 Task: Search one way flight ticket for 1 adult, 5 children, 2 infants in seat and 1 infant on lap in first from Owensboro: Owensborodaviess County Regional Airport to Springfield: Abraham Lincoln Capital Airport on 5-2-2023. Choice of flights is JetBlue. Number of bags: 2 carry on bags and 6 checked bags. Price is upto 72000. Outbound departure time preference is 10:30.
Action: Mouse moved to (321, 285)
Screenshot: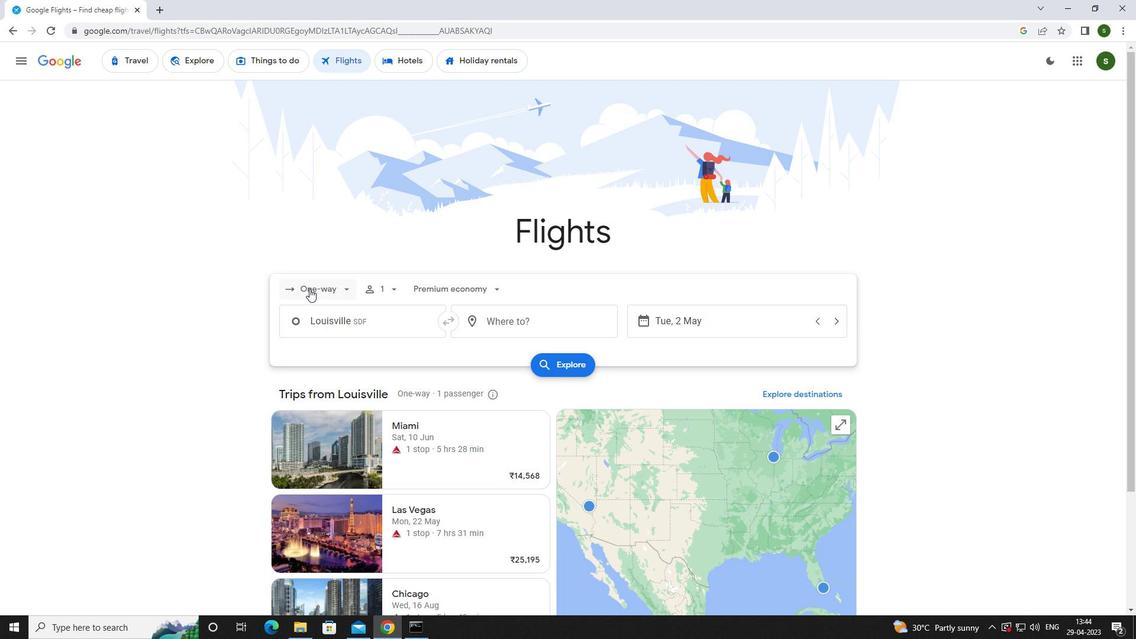 
Action: Mouse pressed left at (321, 285)
Screenshot: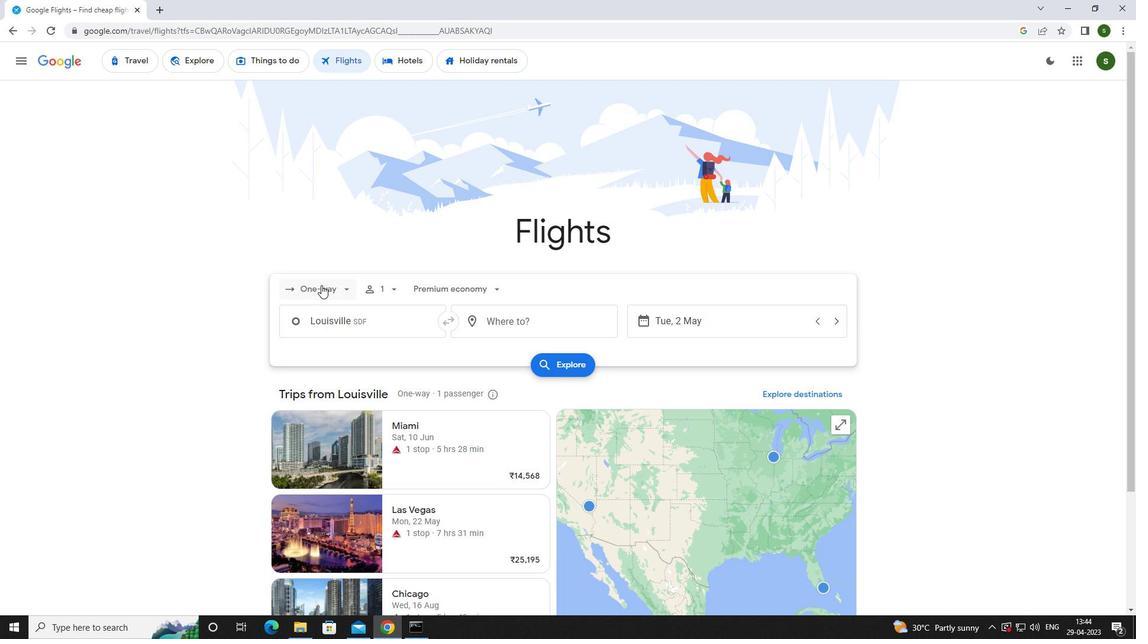 
Action: Mouse moved to (352, 341)
Screenshot: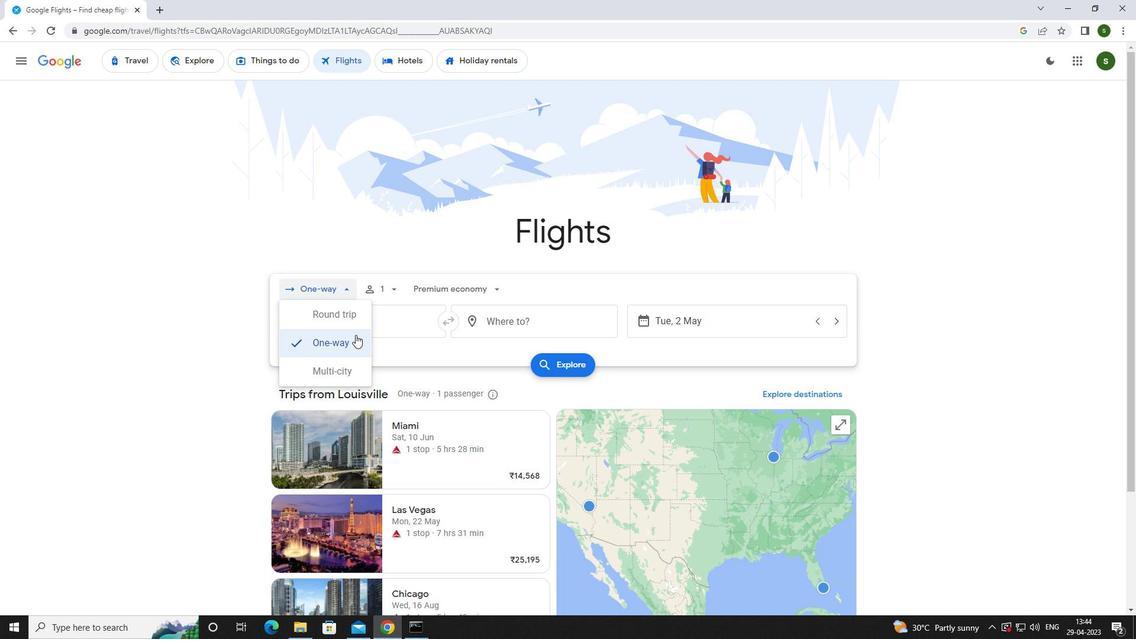 
Action: Mouse pressed left at (352, 341)
Screenshot: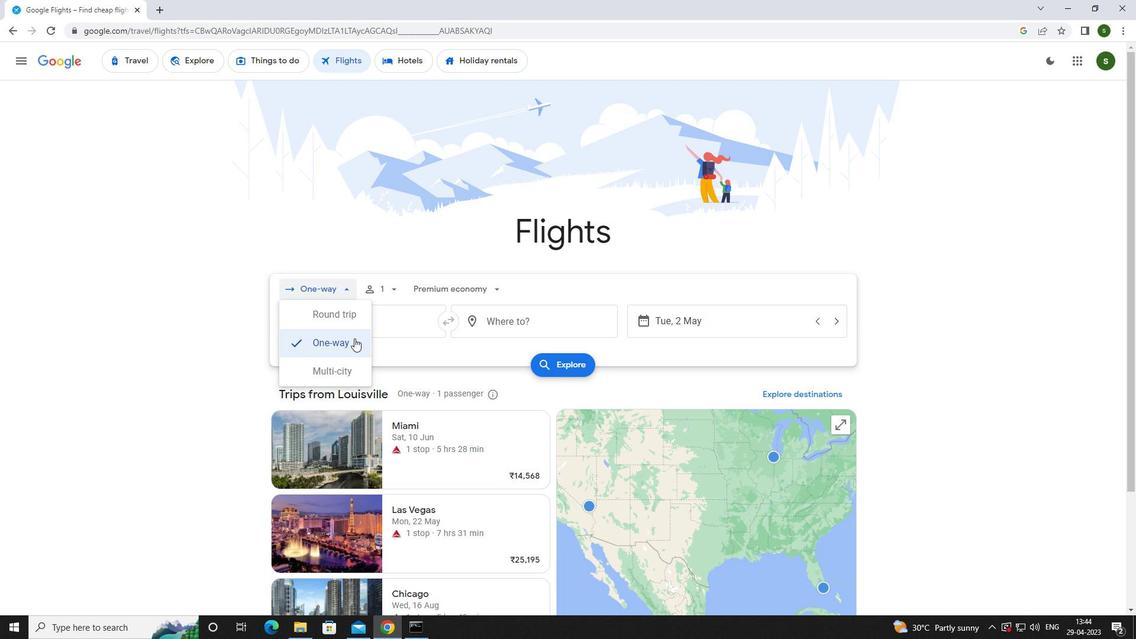 
Action: Mouse moved to (389, 289)
Screenshot: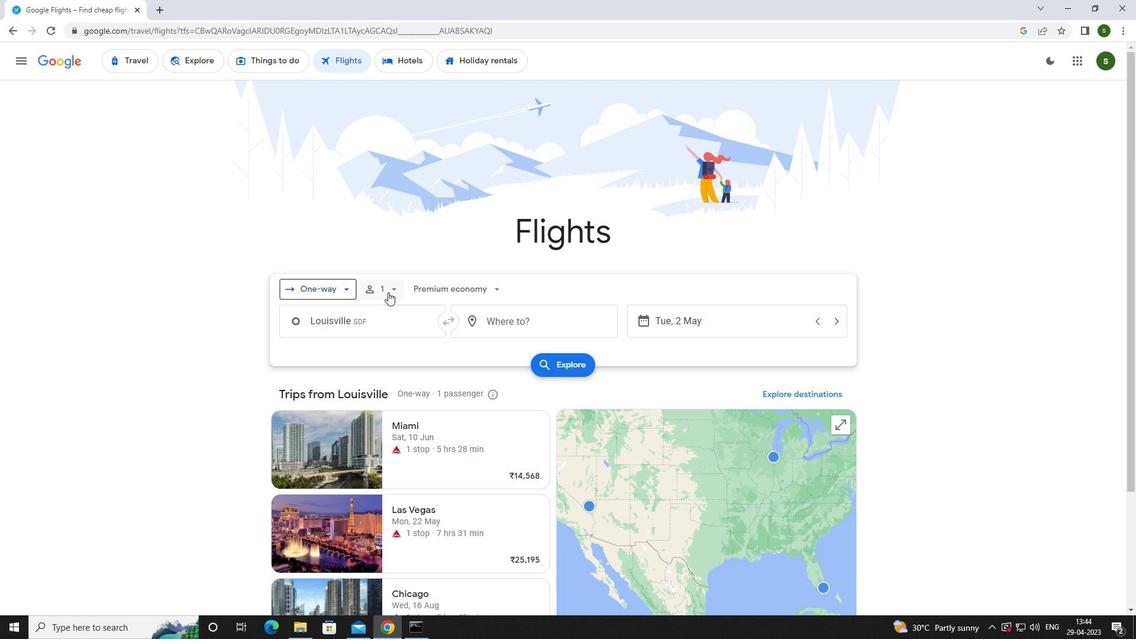 
Action: Mouse pressed left at (389, 289)
Screenshot: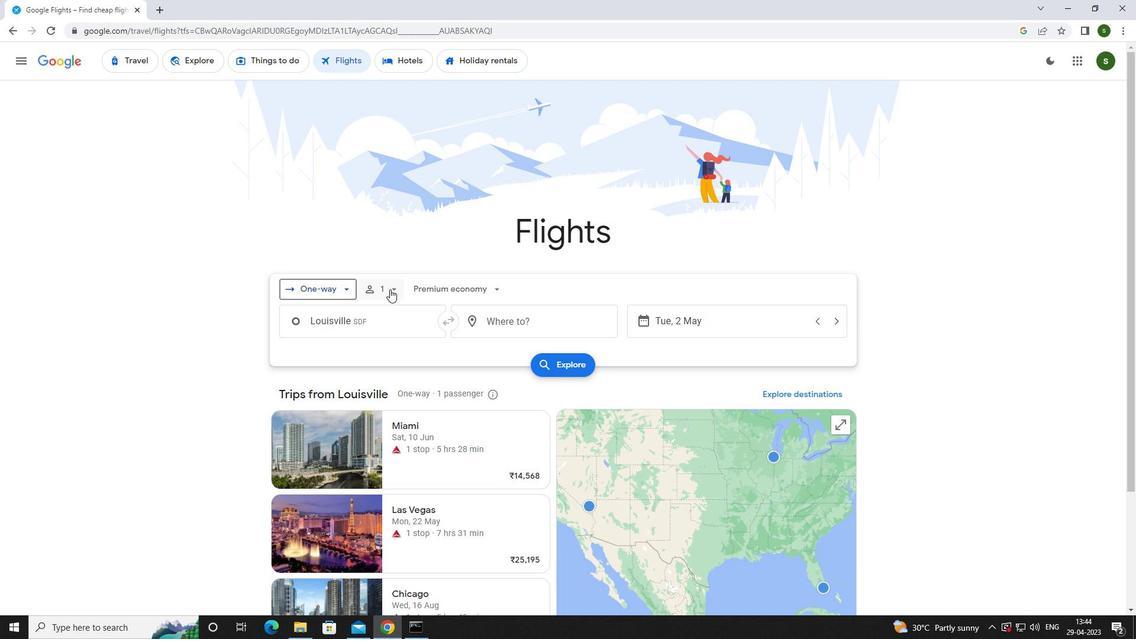 
Action: Mouse moved to (485, 349)
Screenshot: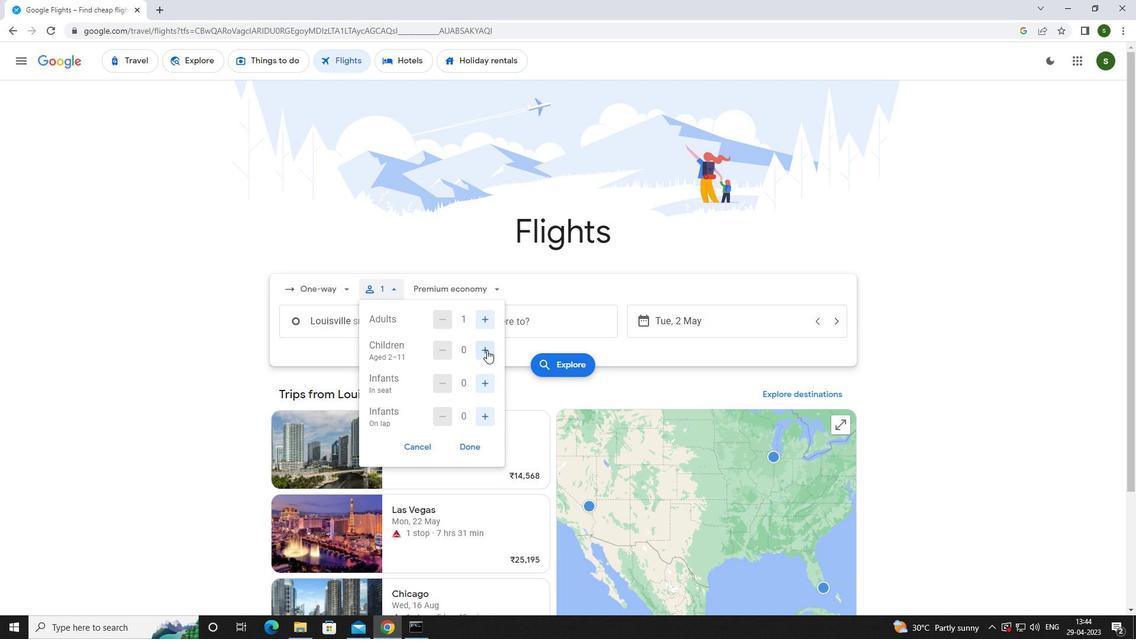 
Action: Mouse pressed left at (485, 349)
Screenshot: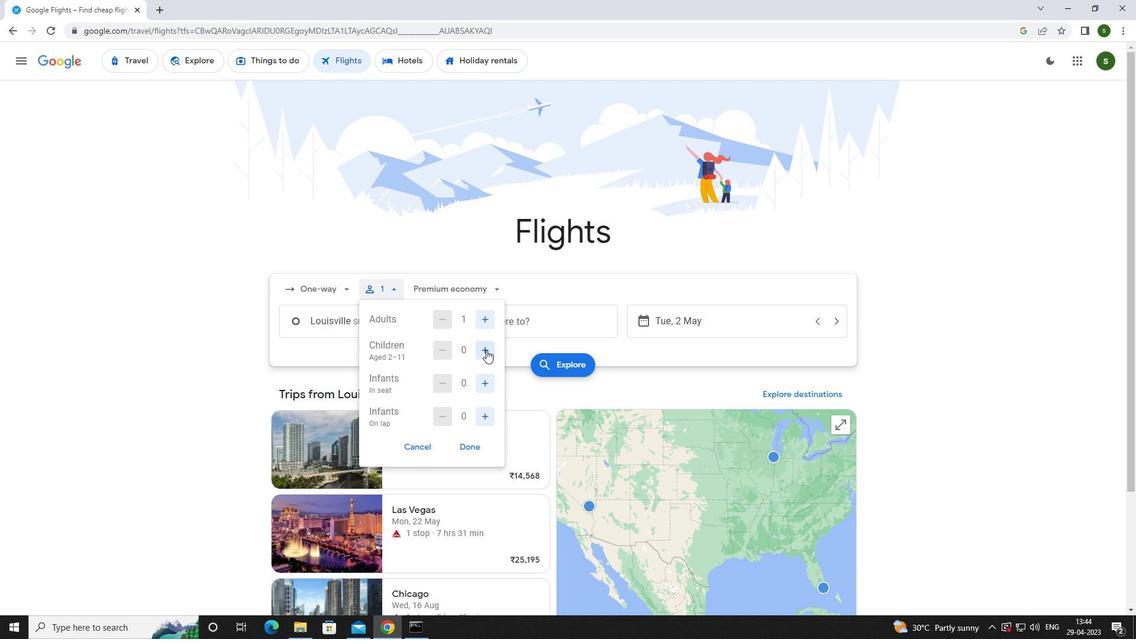 
Action: Mouse pressed left at (485, 349)
Screenshot: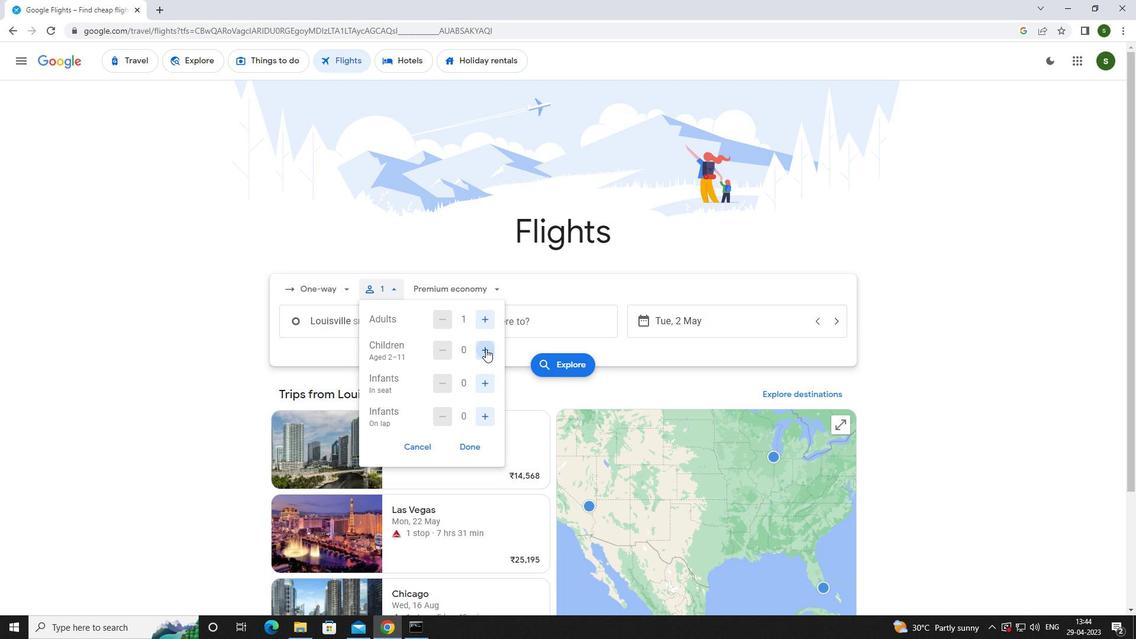 
Action: Mouse pressed left at (485, 349)
Screenshot: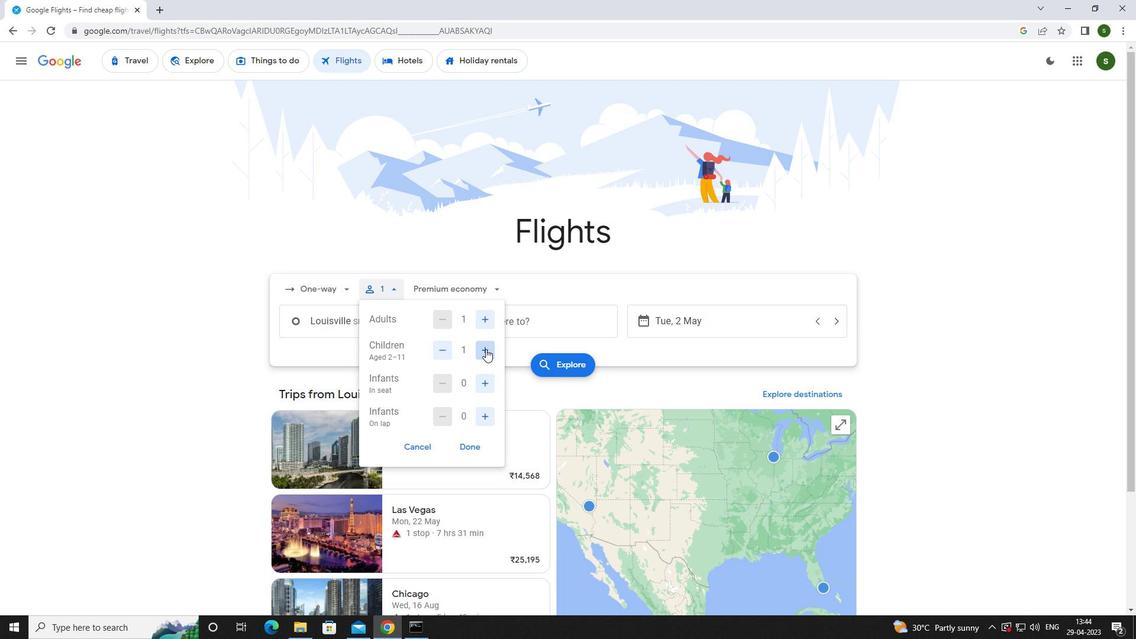 
Action: Mouse pressed left at (485, 349)
Screenshot: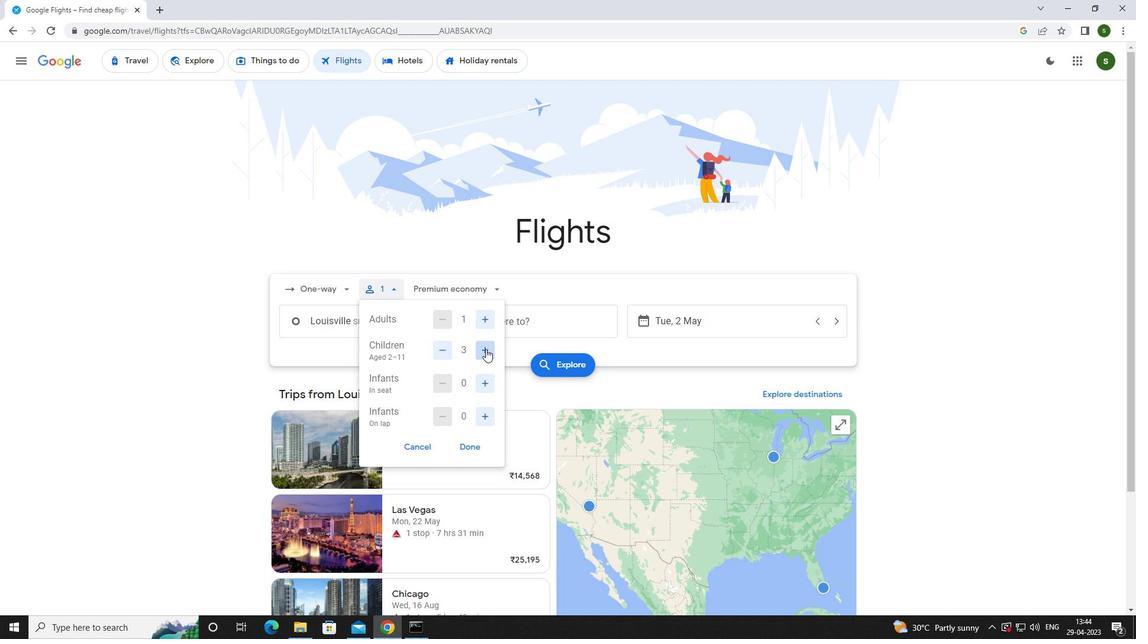 
Action: Mouse pressed left at (485, 349)
Screenshot: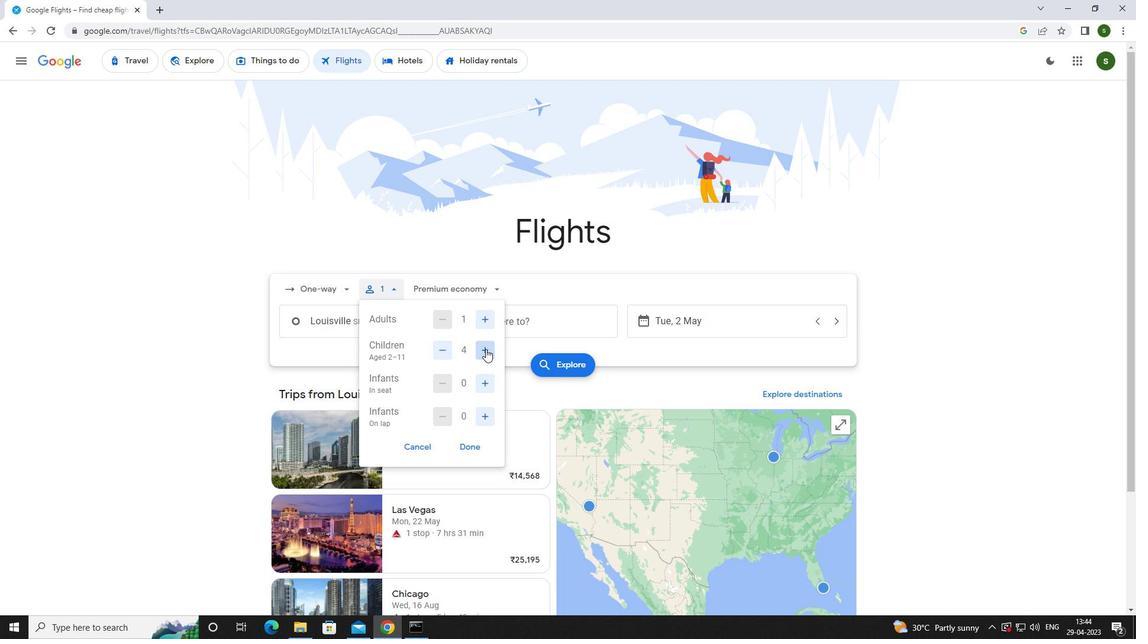 
Action: Mouse moved to (485, 378)
Screenshot: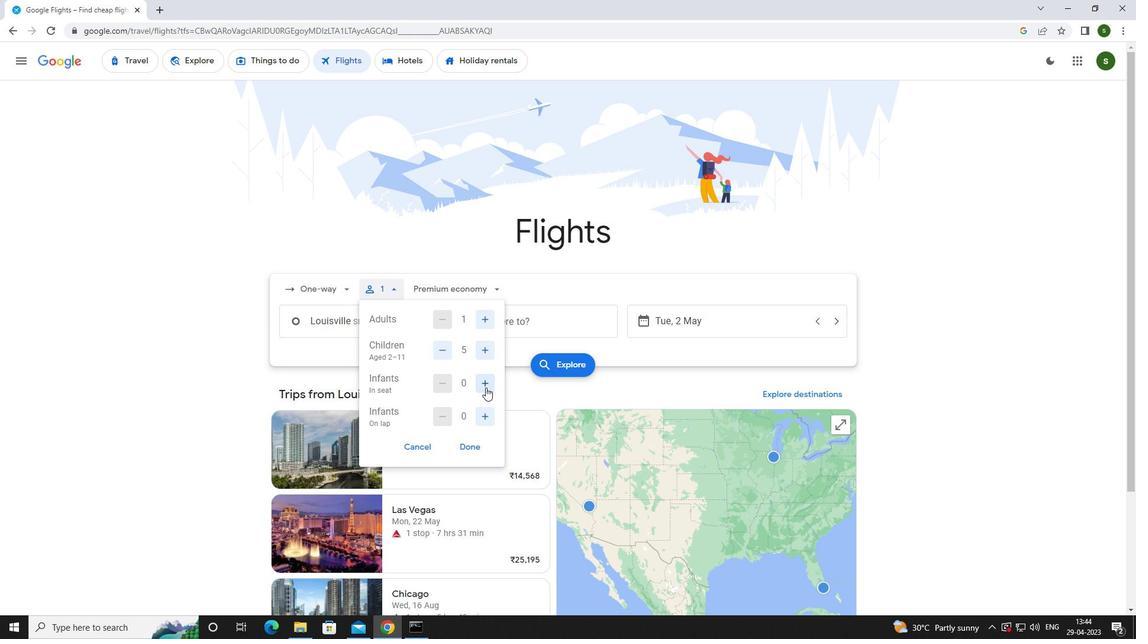 
Action: Mouse pressed left at (485, 378)
Screenshot: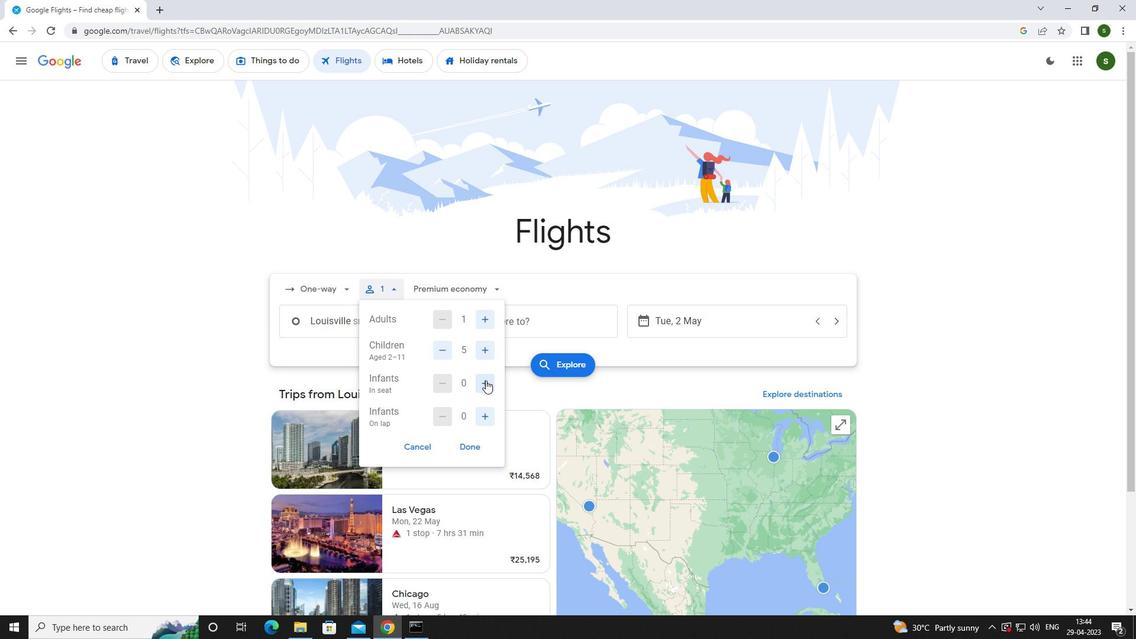 
Action: Mouse pressed left at (485, 378)
Screenshot: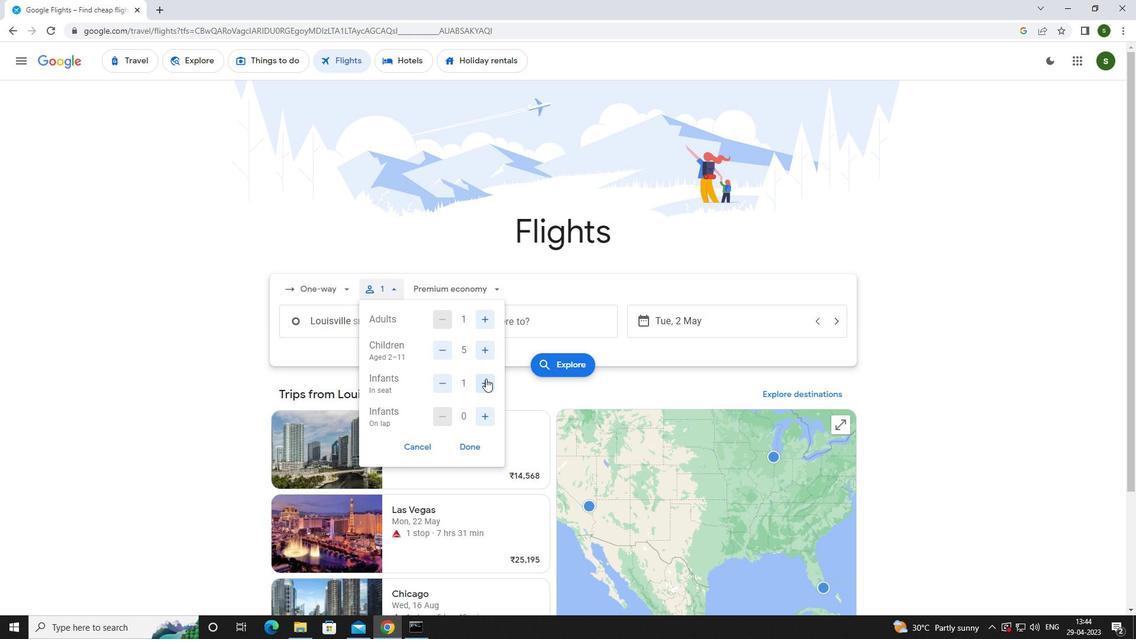 
Action: Mouse moved to (486, 411)
Screenshot: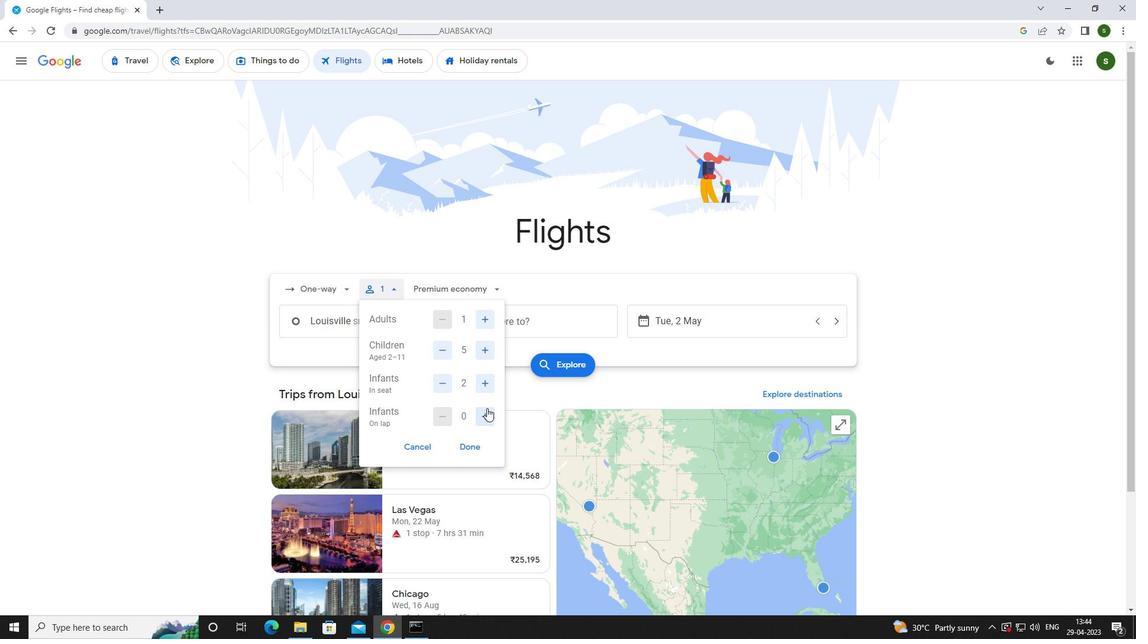 
Action: Mouse pressed left at (486, 411)
Screenshot: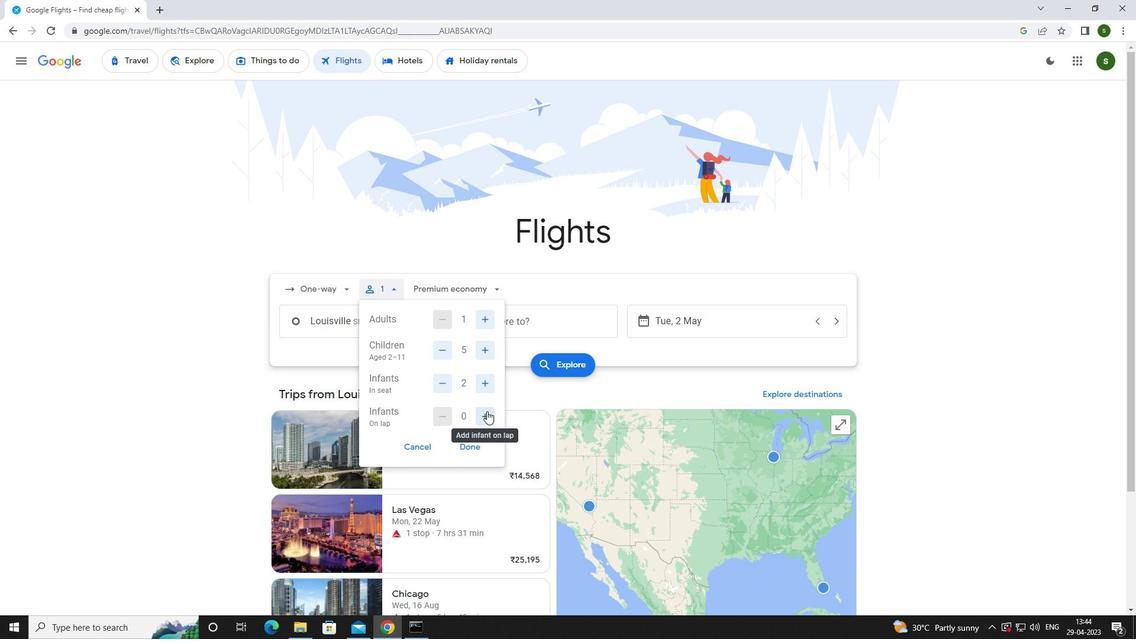 
Action: Mouse moved to (441, 388)
Screenshot: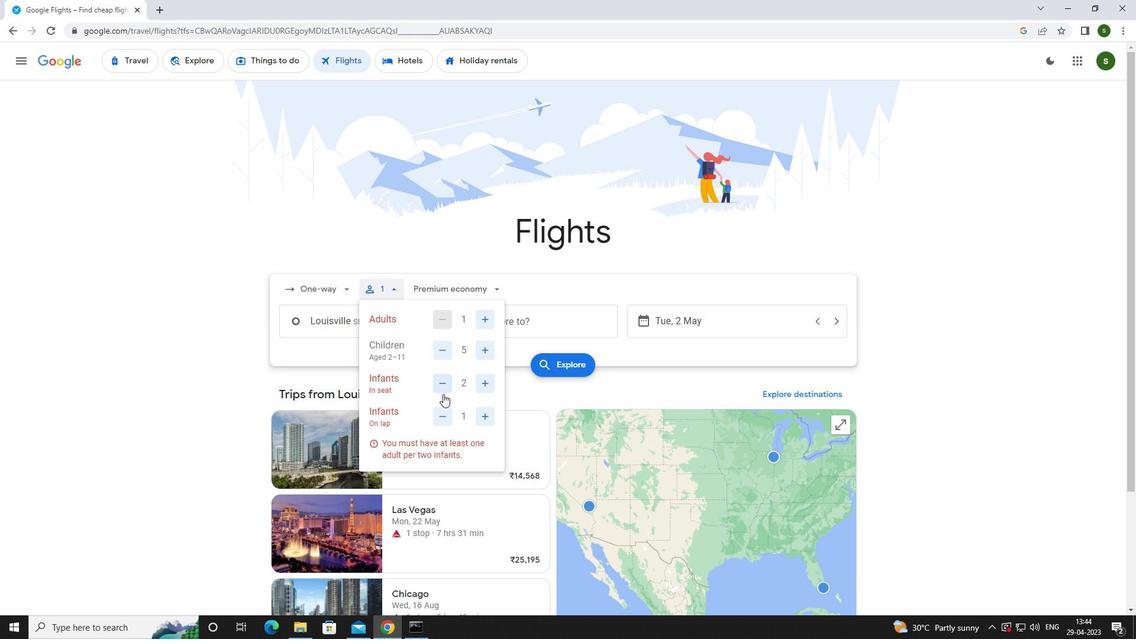 
Action: Mouse pressed left at (441, 388)
Screenshot: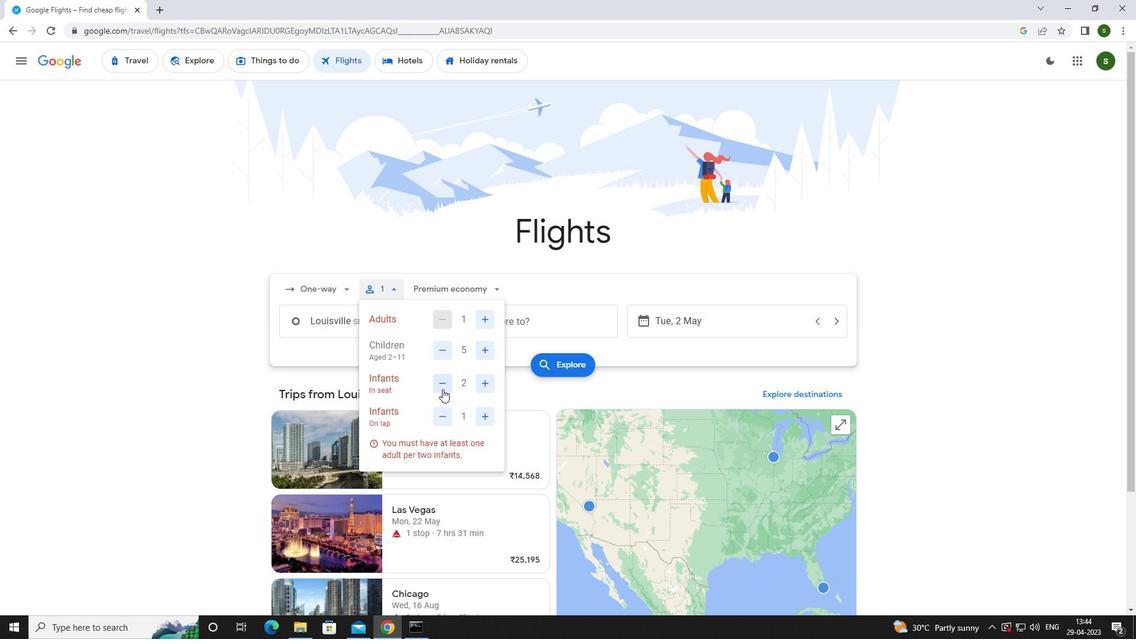 
Action: Mouse moved to (475, 285)
Screenshot: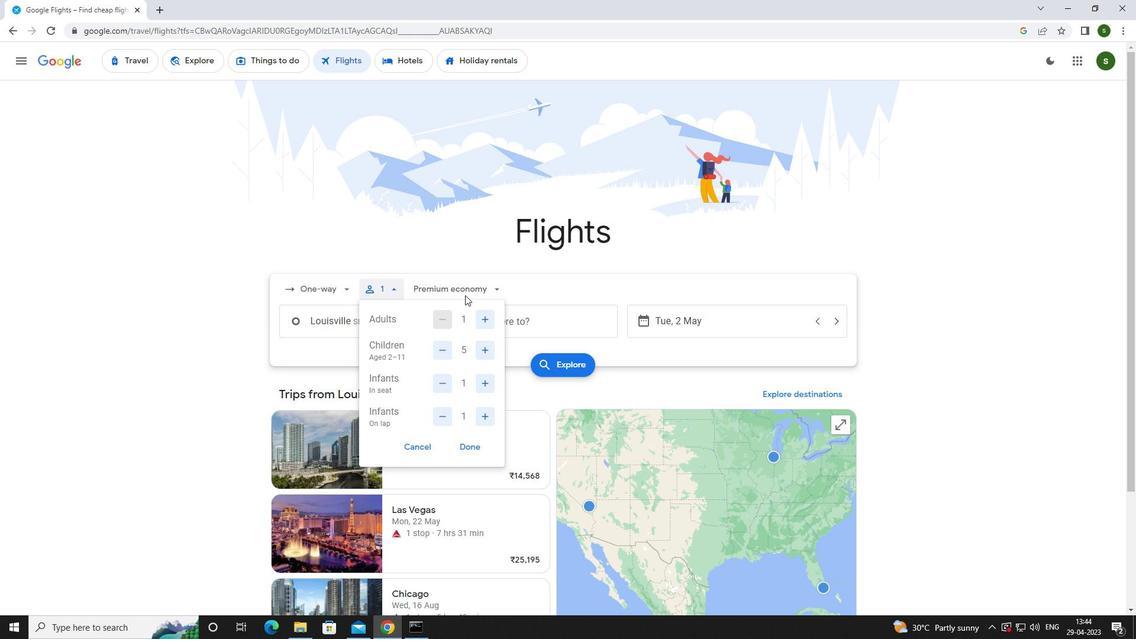 
Action: Mouse pressed left at (475, 285)
Screenshot: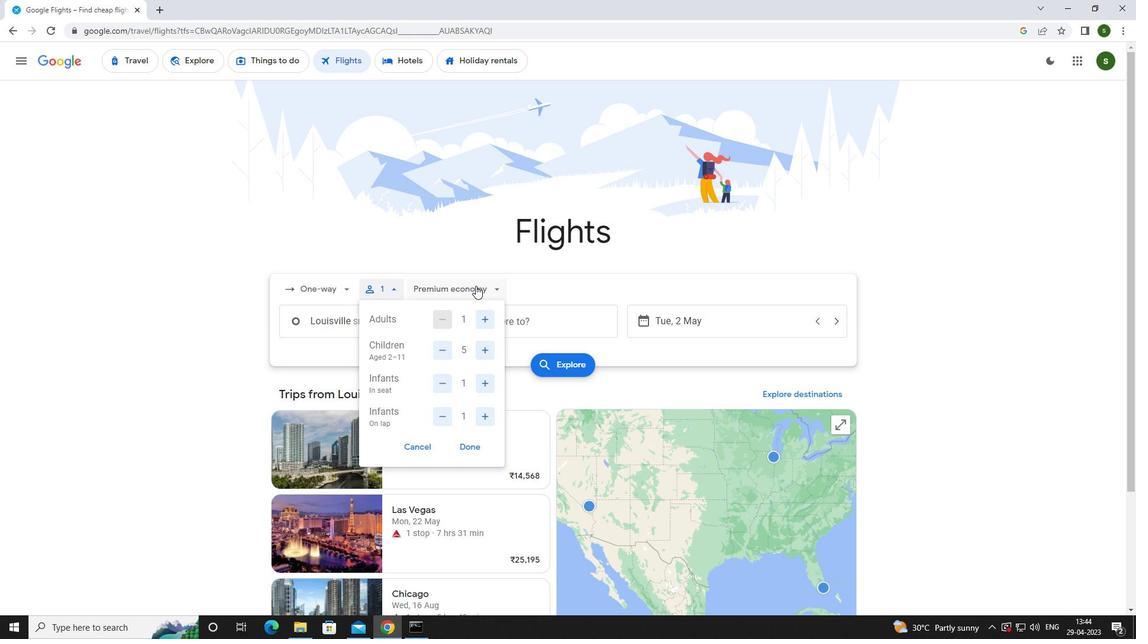 
Action: Mouse moved to (455, 395)
Screenshot: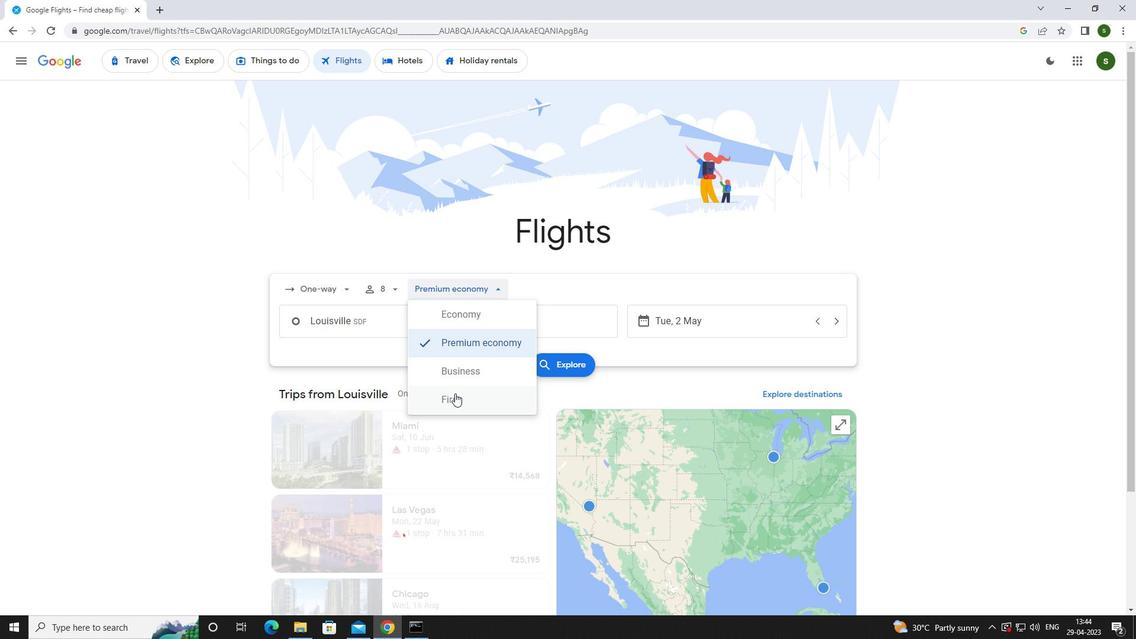 
Action: Mouse pressed left at (455, 395)
Screenshot: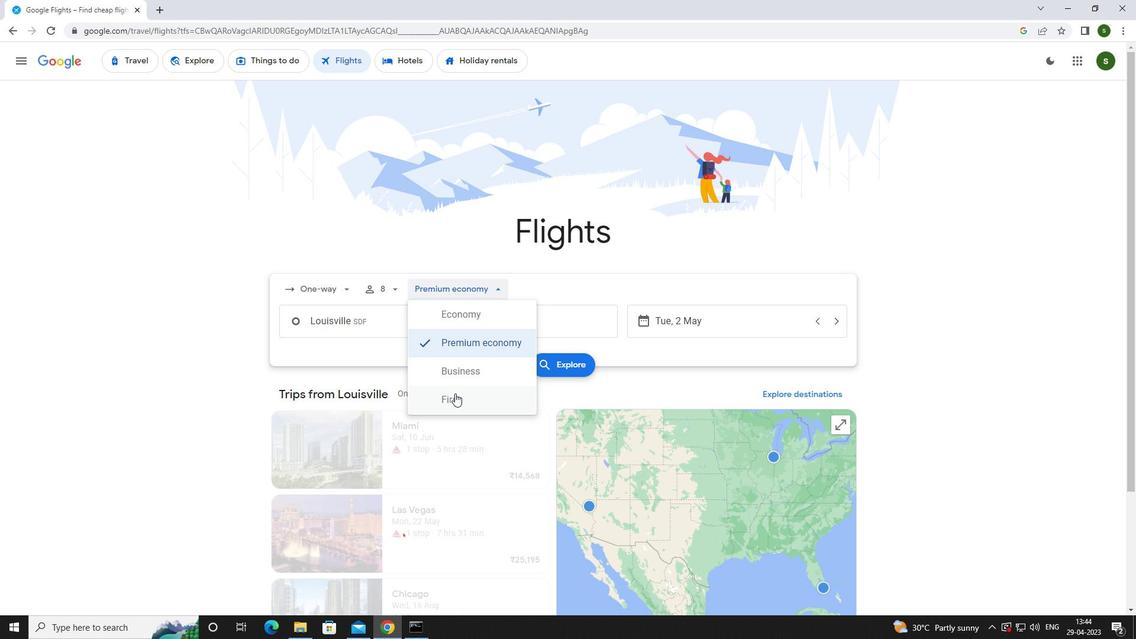 
Action: Mouse moved to (399, 320)
Screenshot: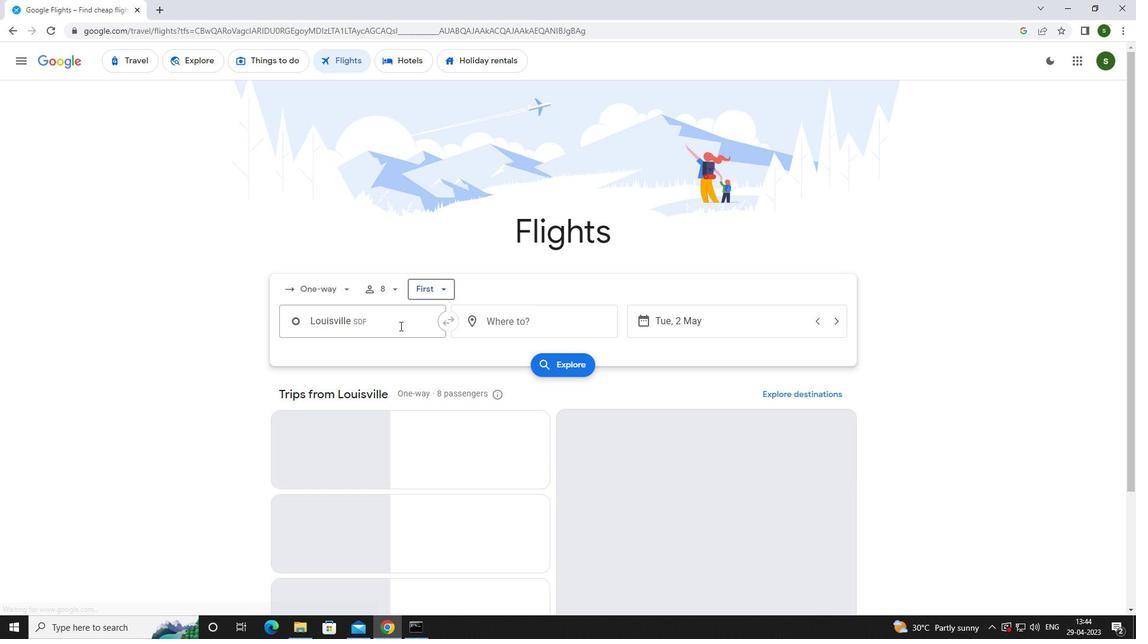 
Action: Mouse pressed left at (399, 320)
Screenshot: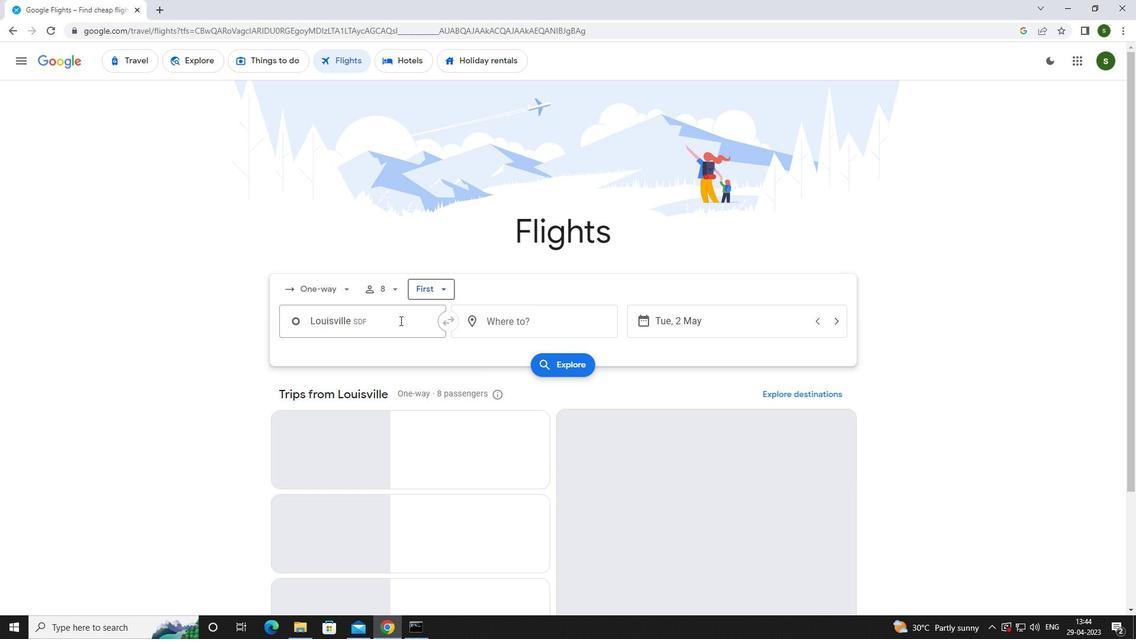 
Action: Key pressed o<Key.caps_lock>wensborodavie
Screenshot: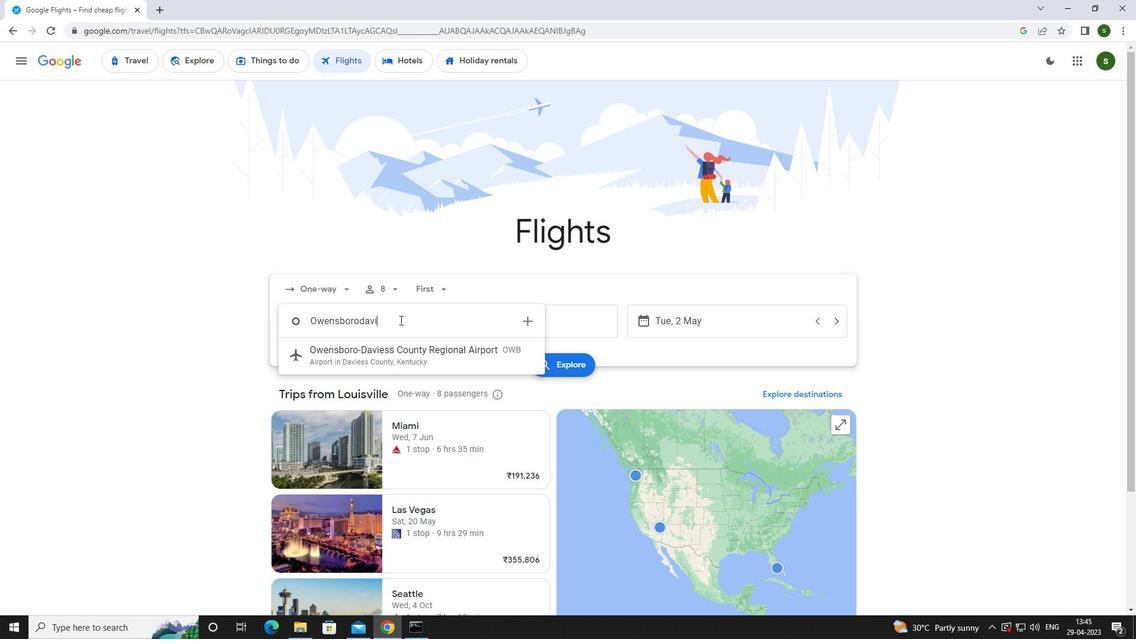 
Action: Mouse moved to (387, 355)
Screenshot: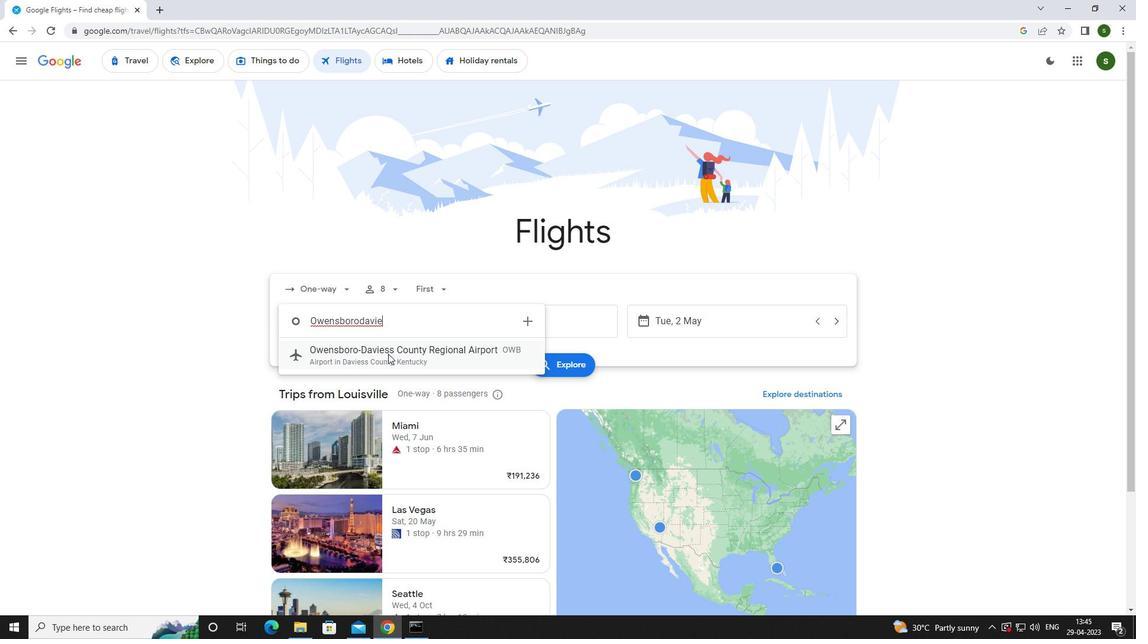 
Action: Mouse pressed left at (387, 355)
Screenshot: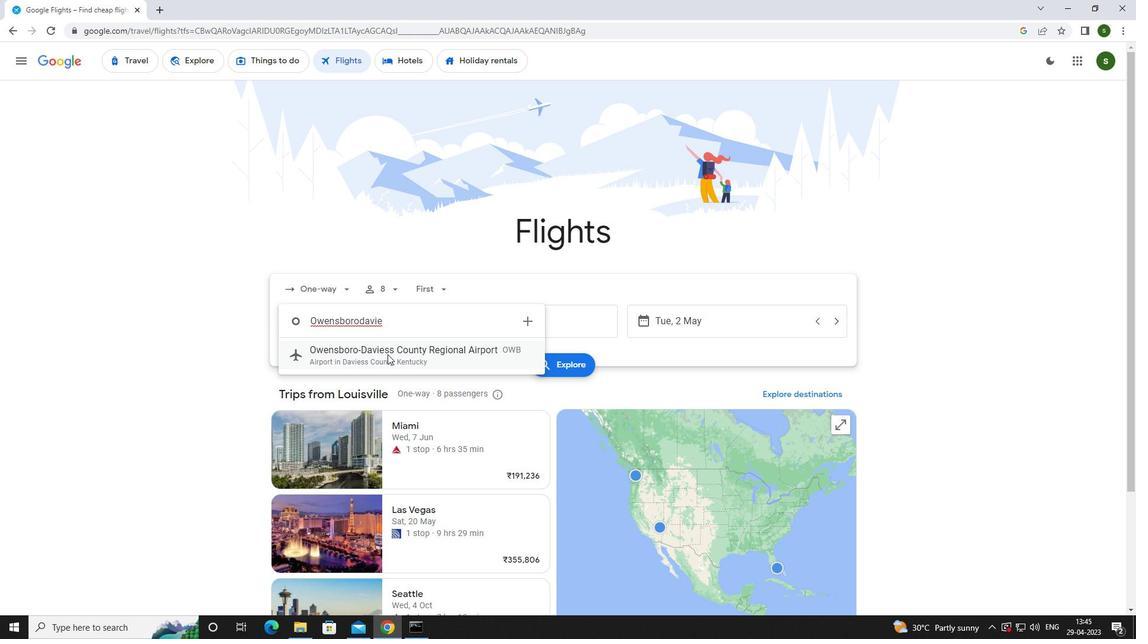 
Action: Mouse moved to (539, 327)
Screenshot: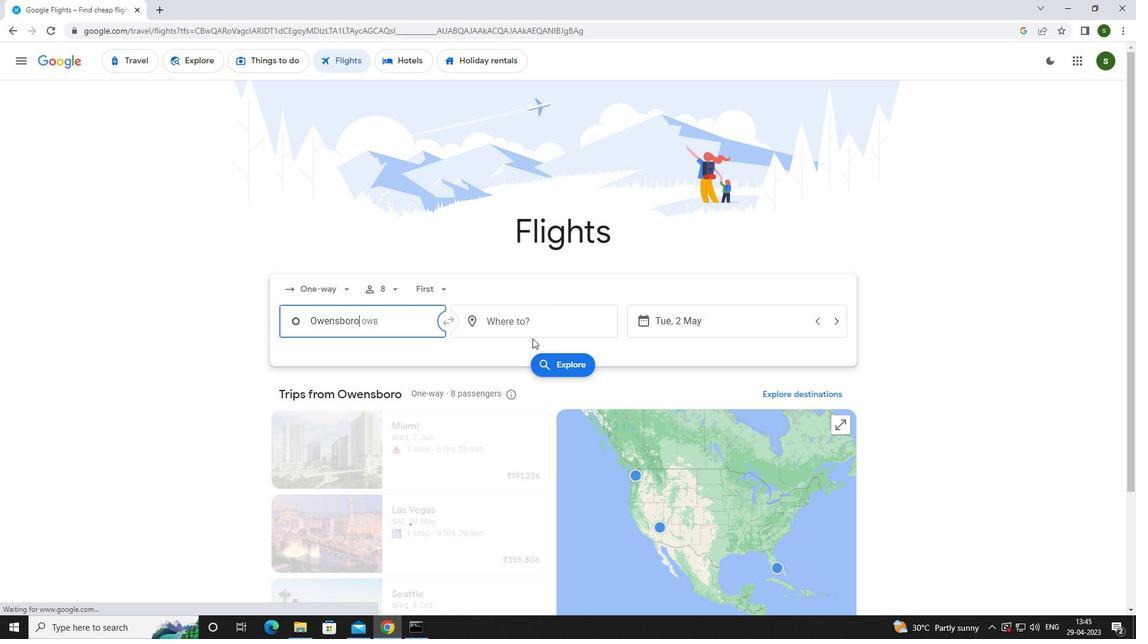 
Action: Mouse pressed left at (539, 327)
Screenshot: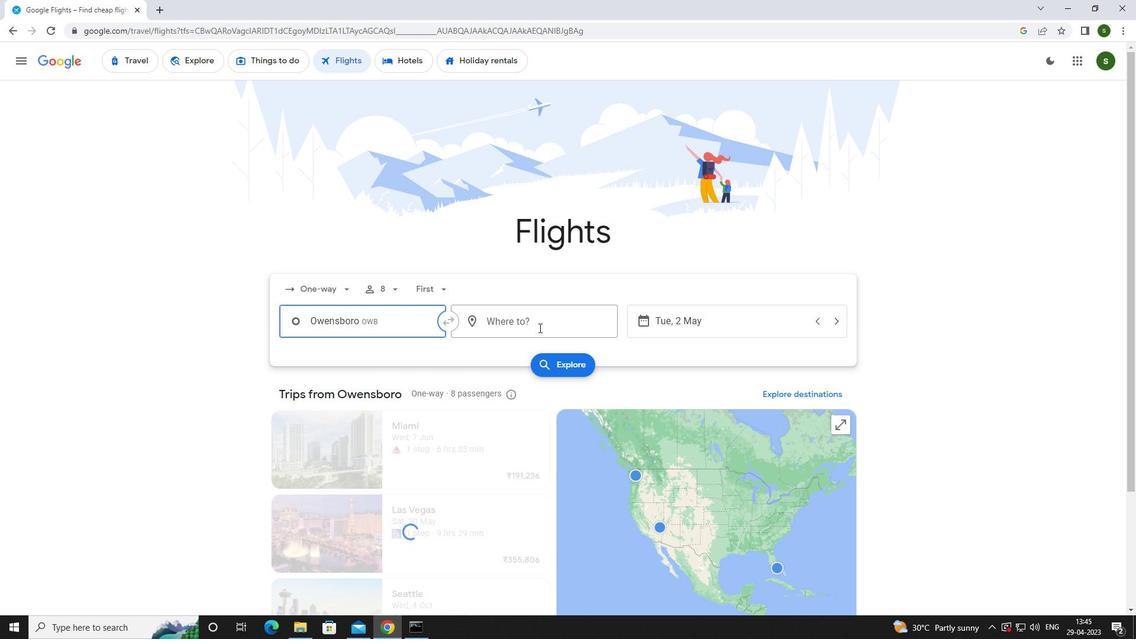 
Action: Key pressed <Key.caps_lock>s<Key.caps_lock>pringfield
Screenshot: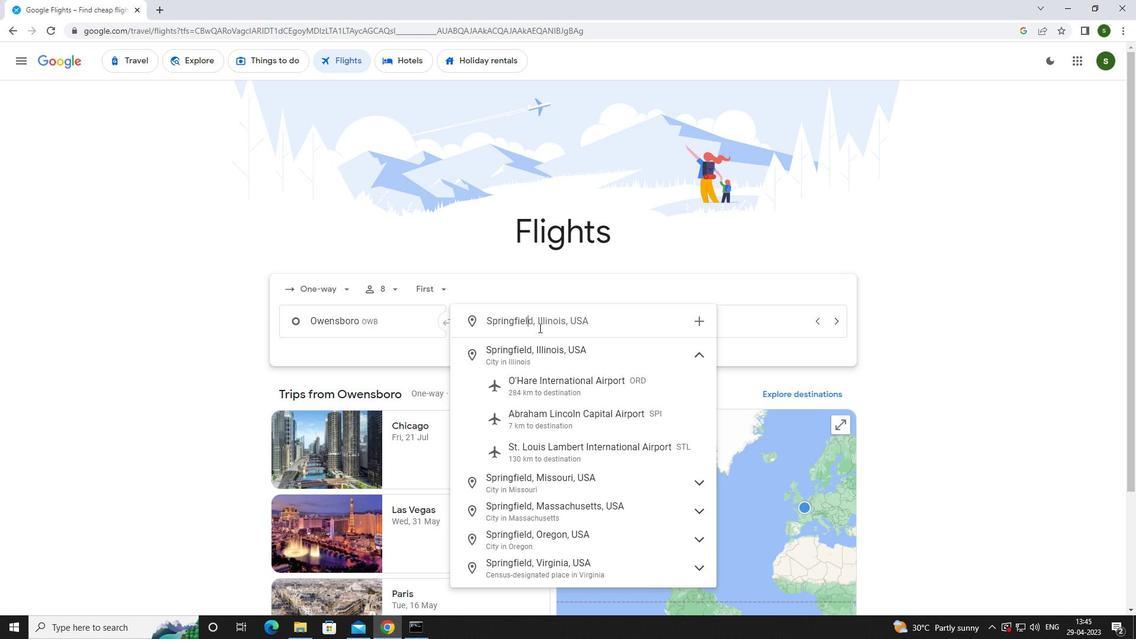 
Action: Mouse moved to (565, 414)
Screenshot: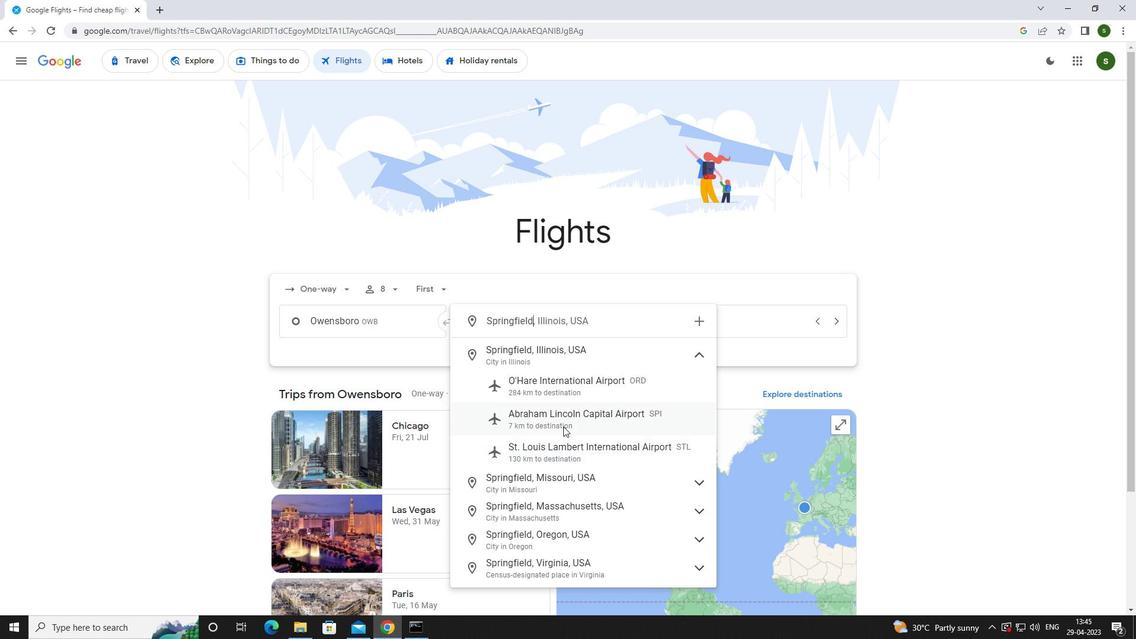 
Action: Mouse pressed left at (565, 414)
Screenshot: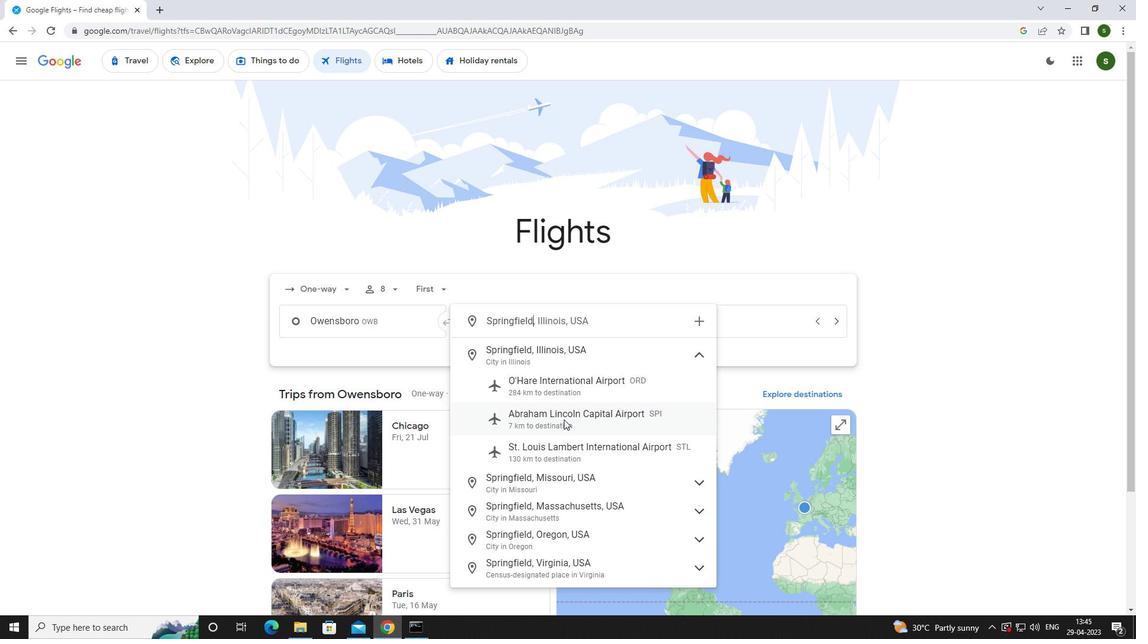 
Action: Mouse moved to (718, 324)
Screenshot: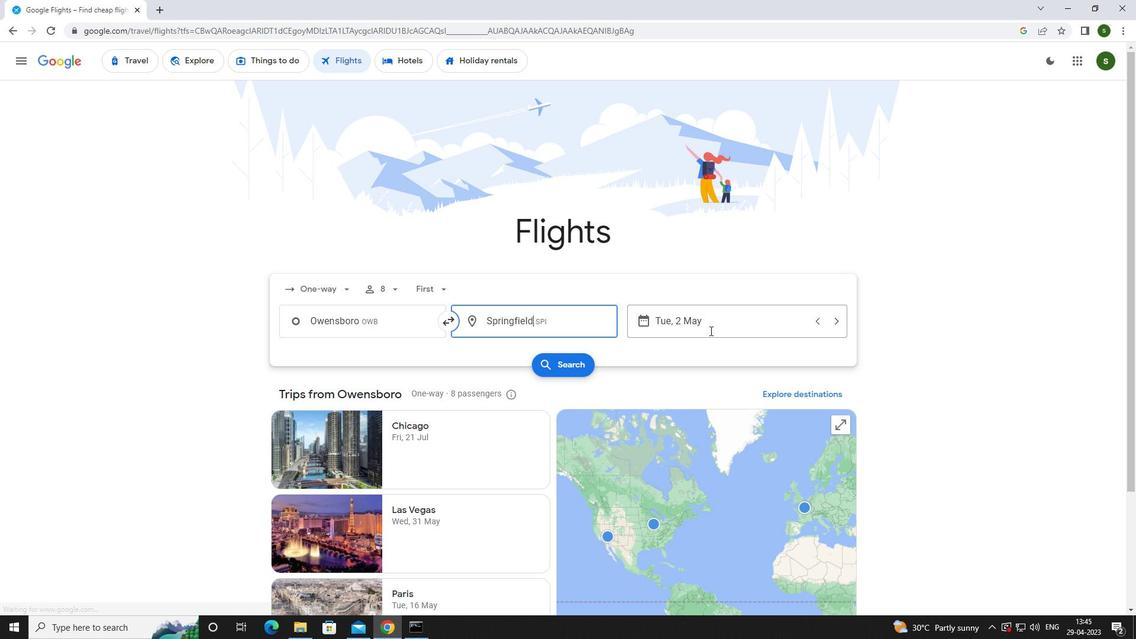 
Action: Mouse pressed left at (718, 324)
Screenshot: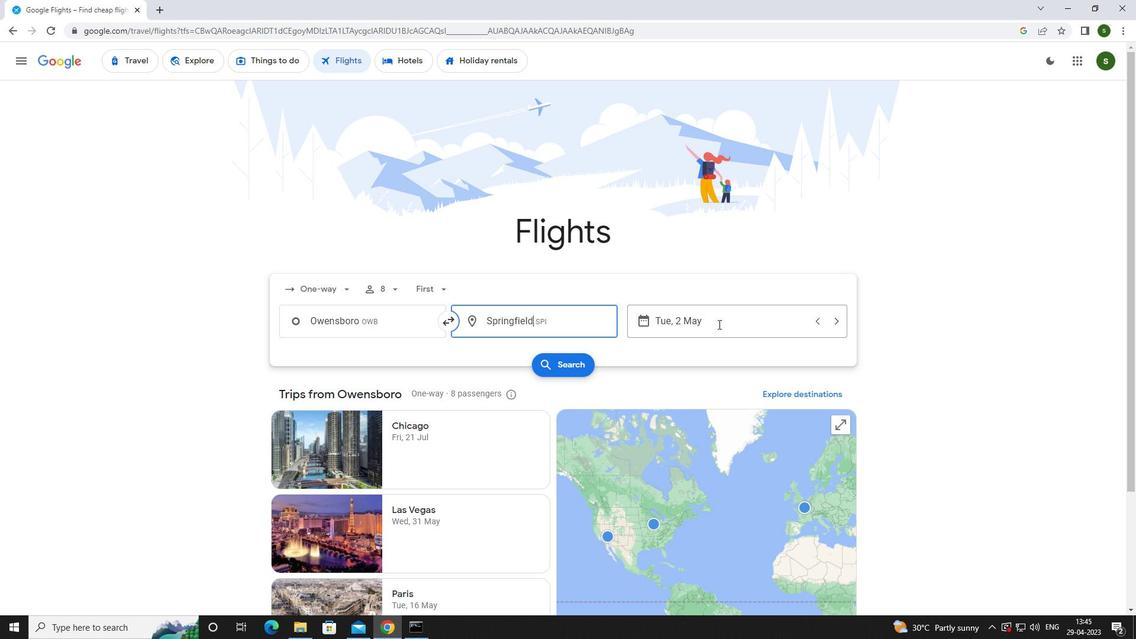 
Action: Mouse moved to (705, 398)
Screenshot: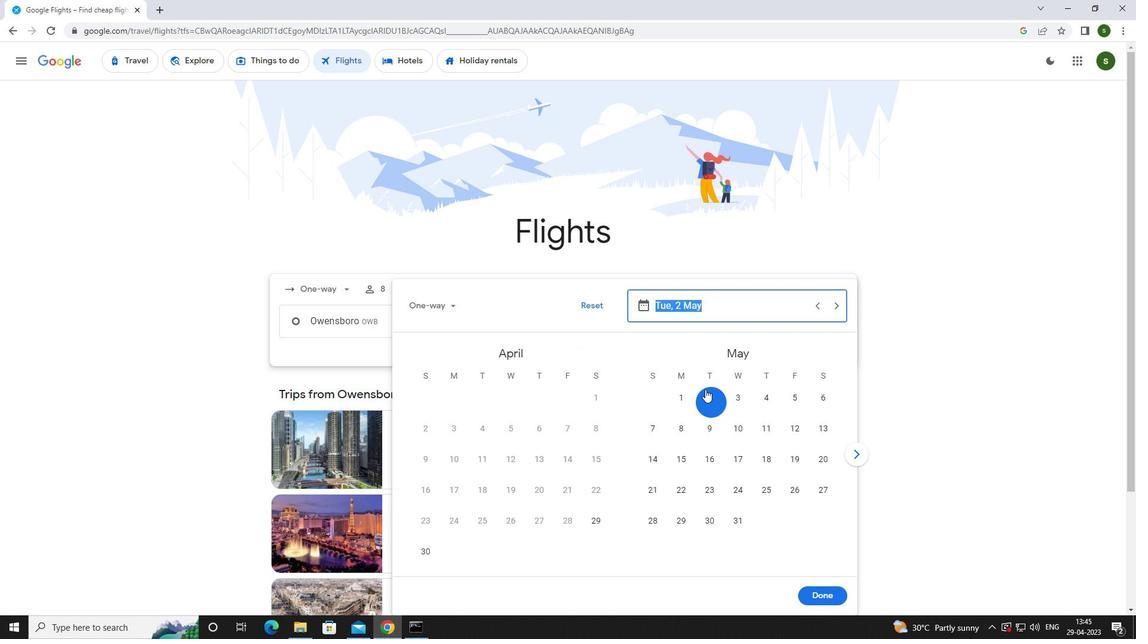 
Action: Mouse pressed left at (705, 398)
Screenshot: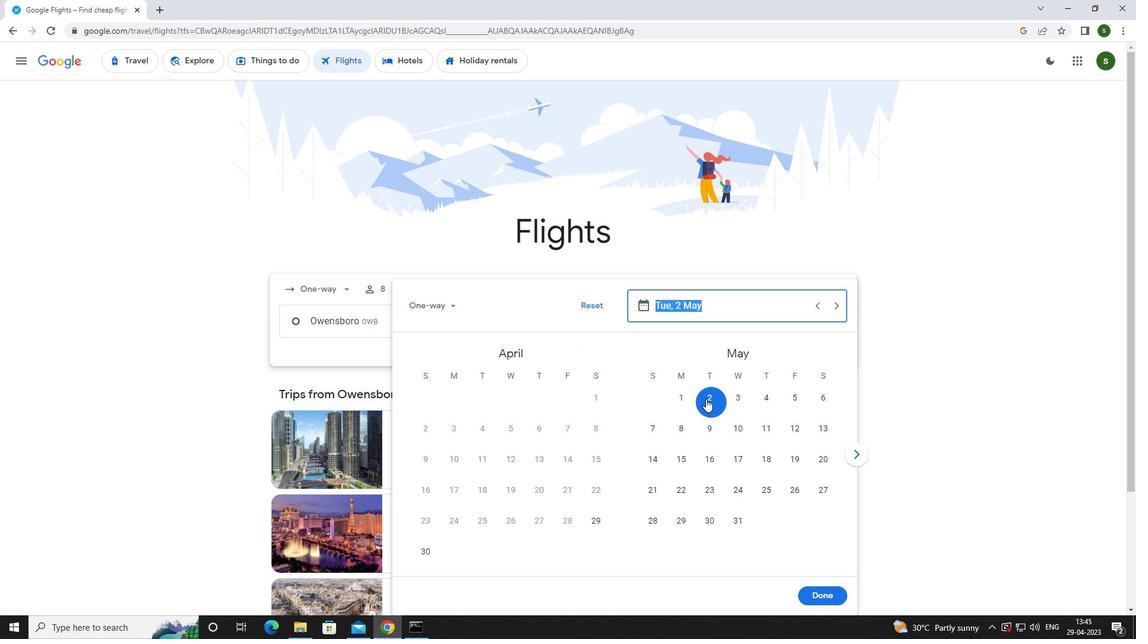 
Action: Mouse moved to (819, 592)
Screenshot: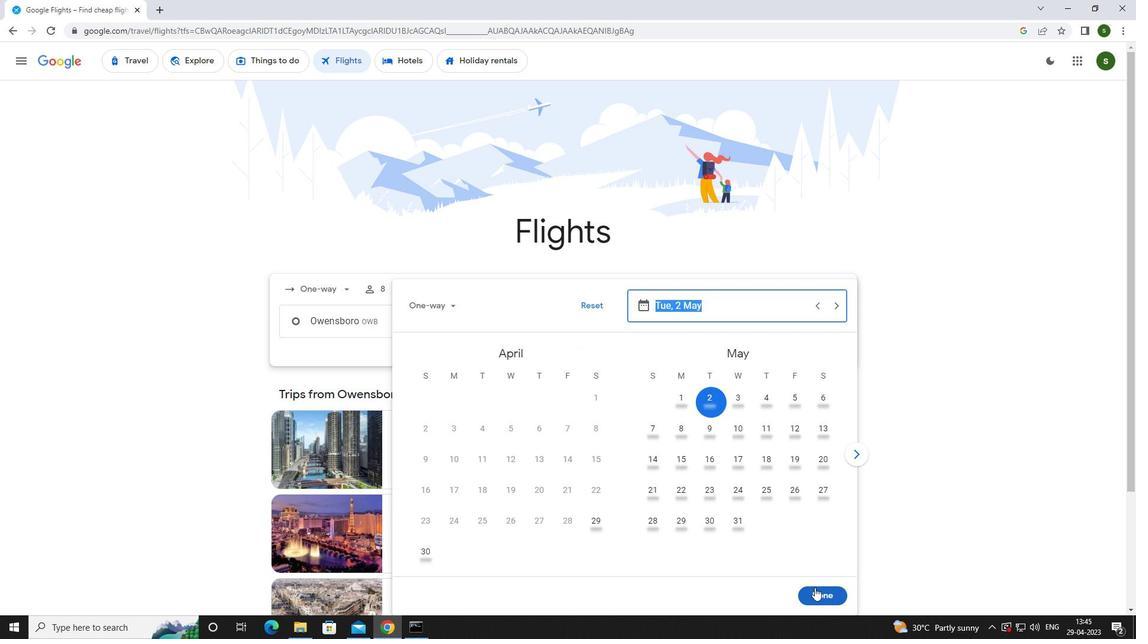 
Action: Mouse pressed left at (819, 592)
Screenshot: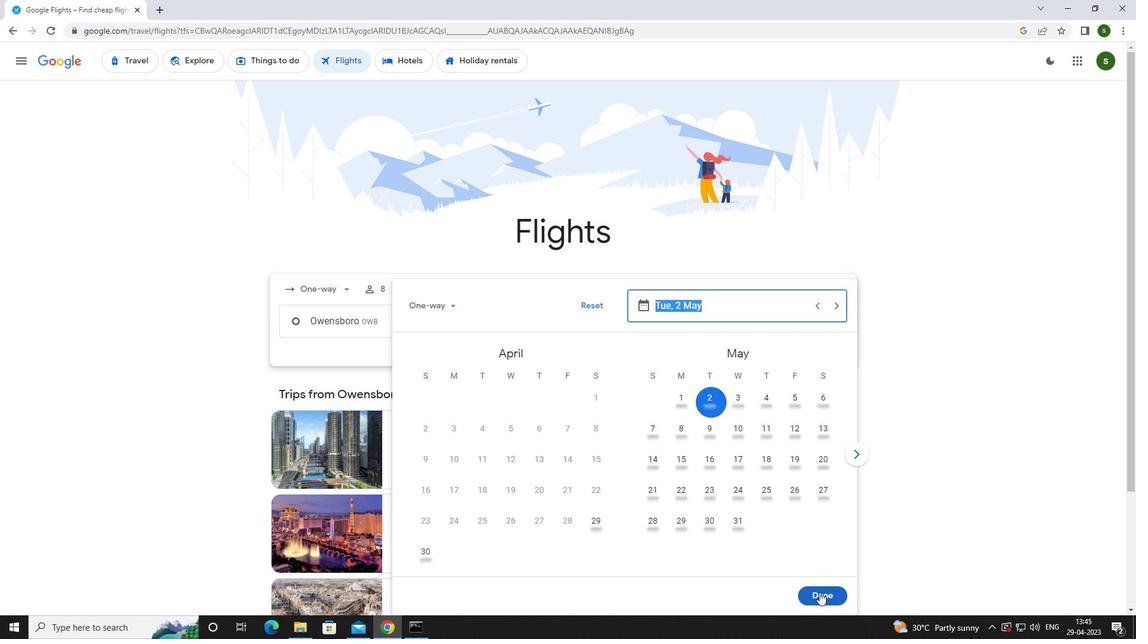 
Action: Mouse moved to (558, 368)
Screenshot: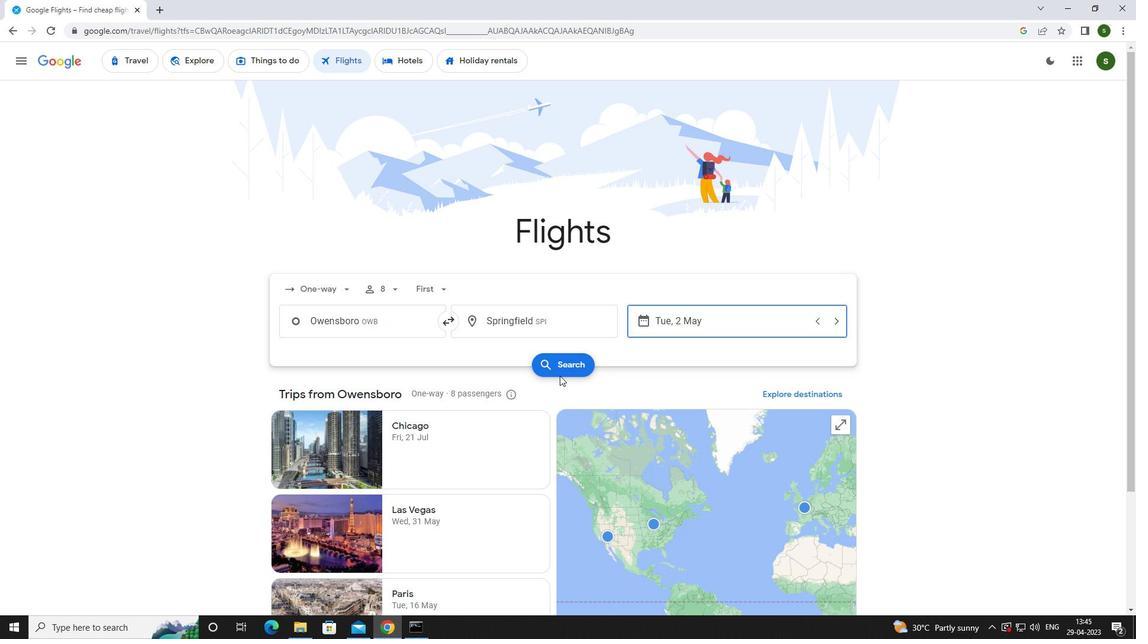 
Action: Mouse pressed left at (558, 368)
Screenshot: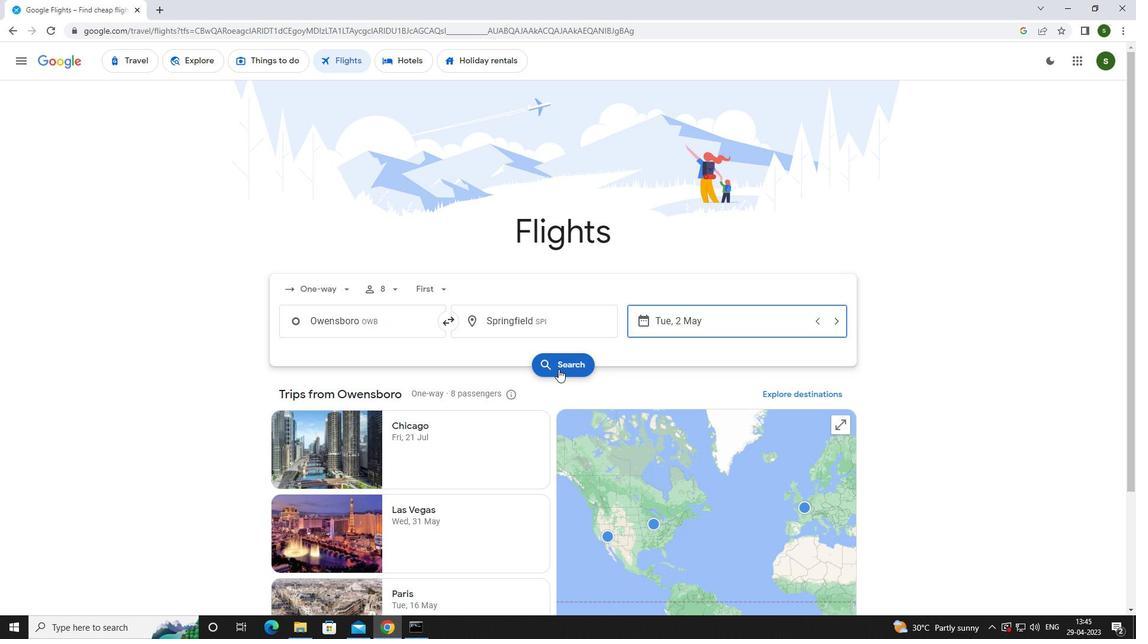 
Action: Mouse moved to (300, 167)
Screenshot: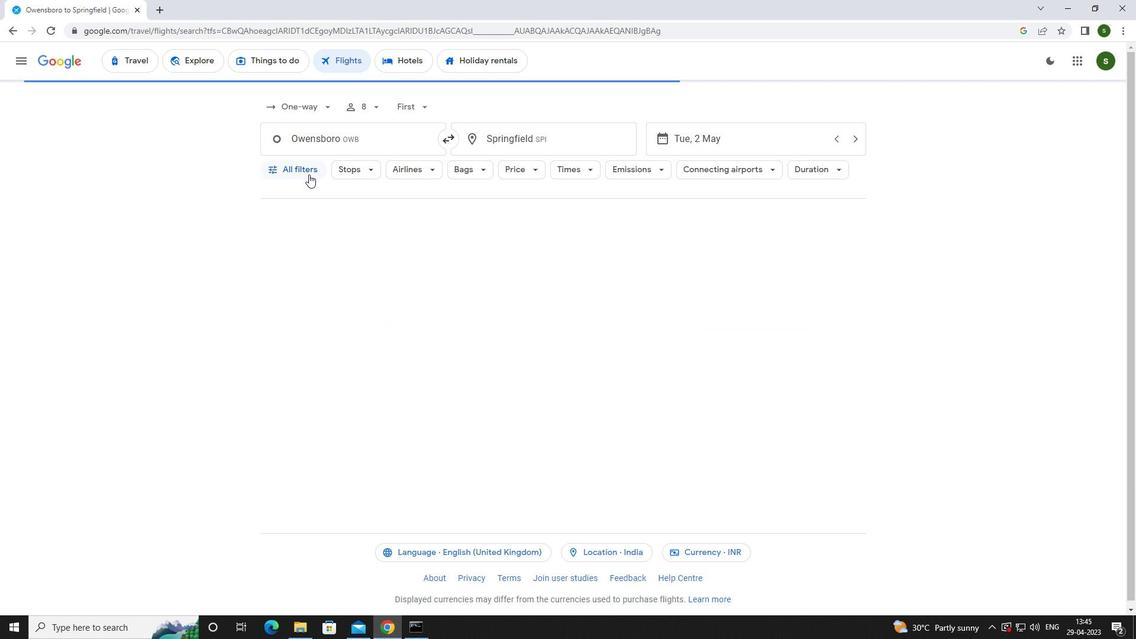 
Action: Mouse pressed left at (300, 167)
Screenshot: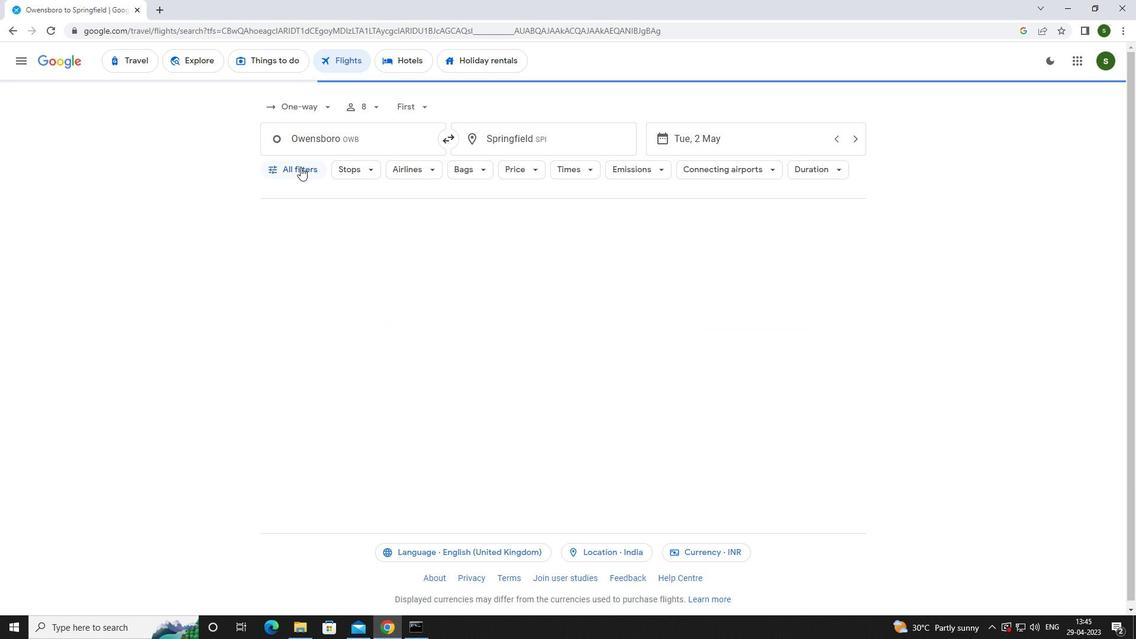 
Action: Mouse moved to (410, 307)
Screenshot: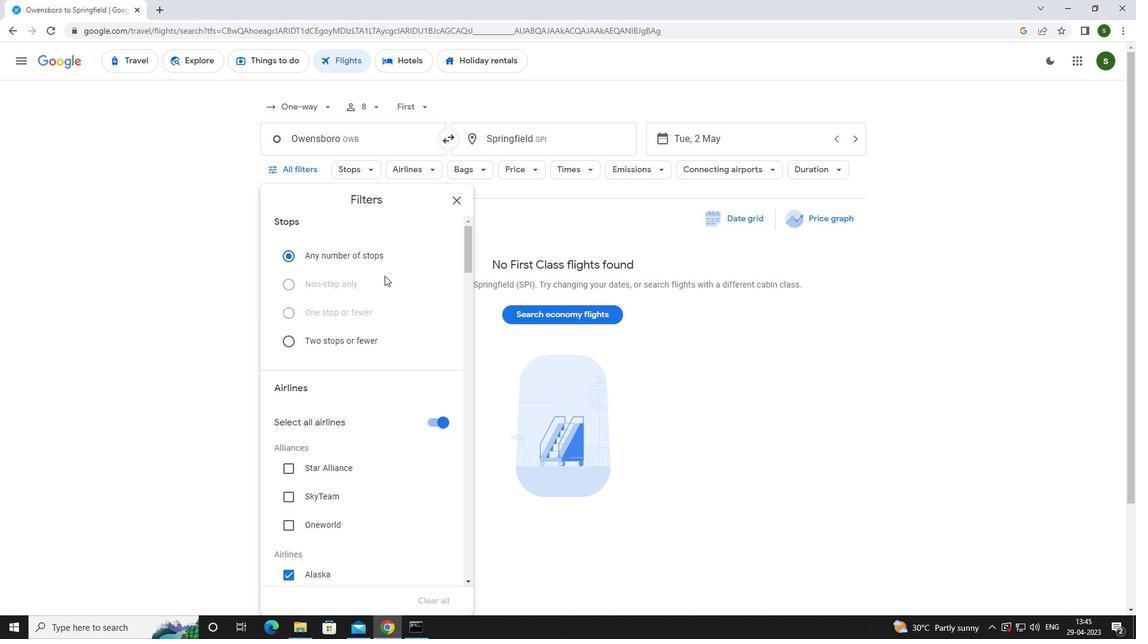 
Action: Mouse scrolled (410, 306) with delta (0, 0)
Screenshot: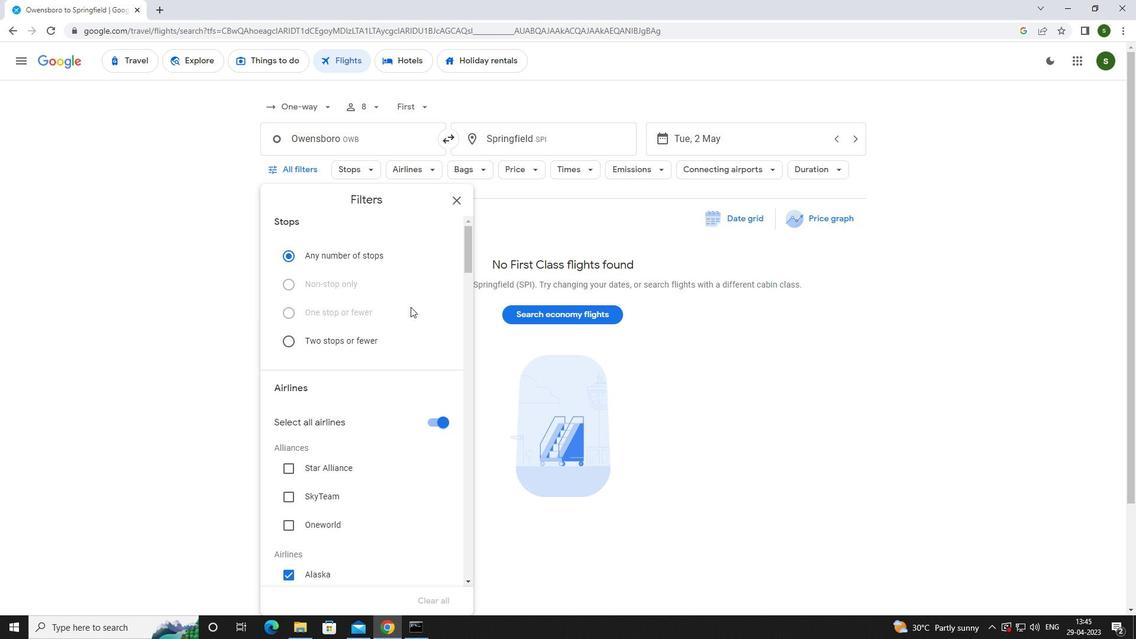 
Action: Mouse moved to (443, 362)
Screenshot: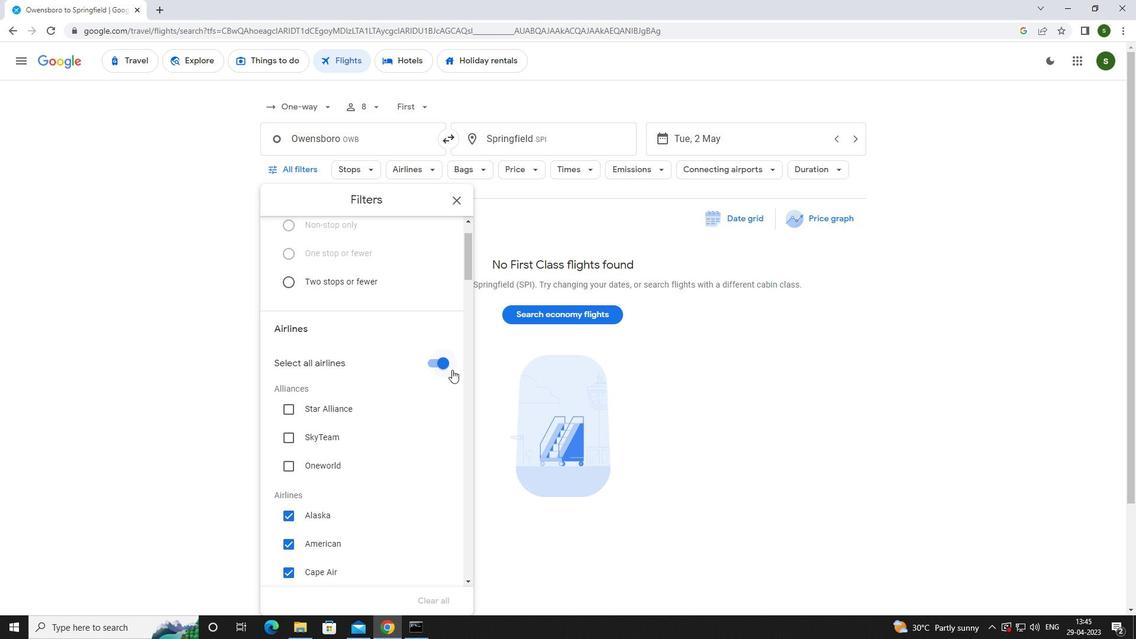 
Action: Mouse pressed left at (443, 362)
Screenshot: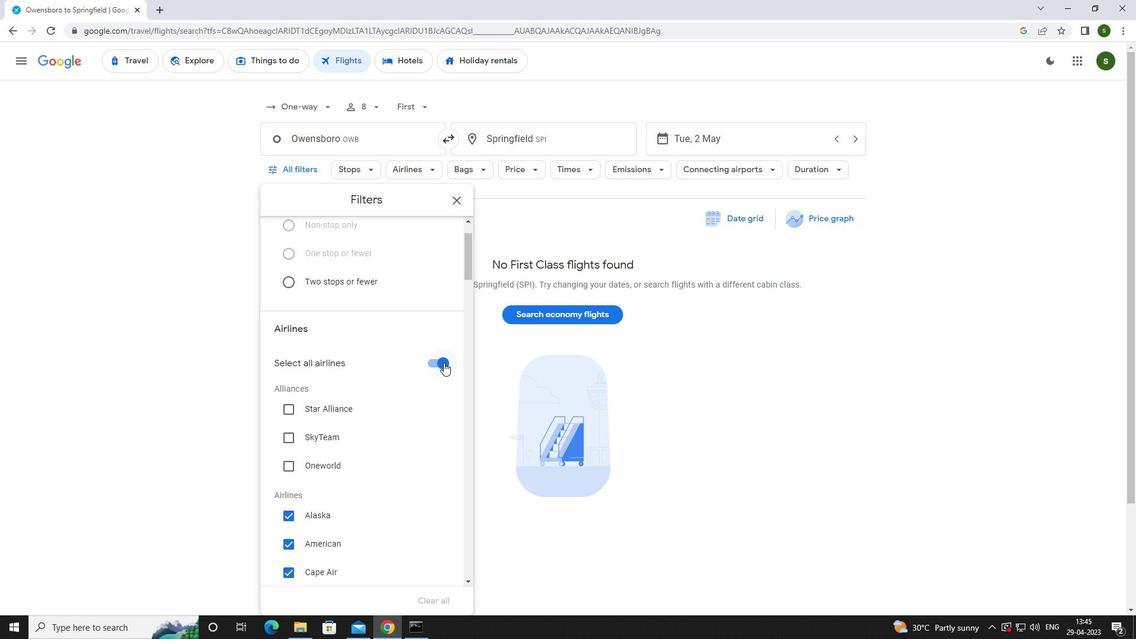 
Action: Mouse moved to (392, 337)
Screenshot: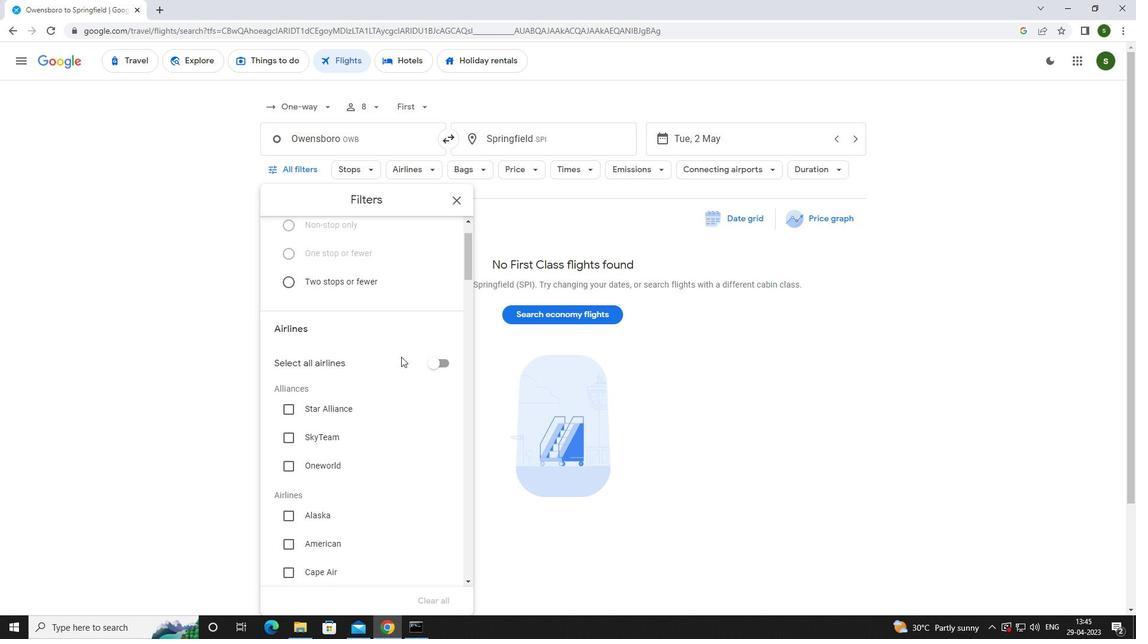 
Action: Mouse scrolled (392, 337) with delta (0, 0)
Screenshot: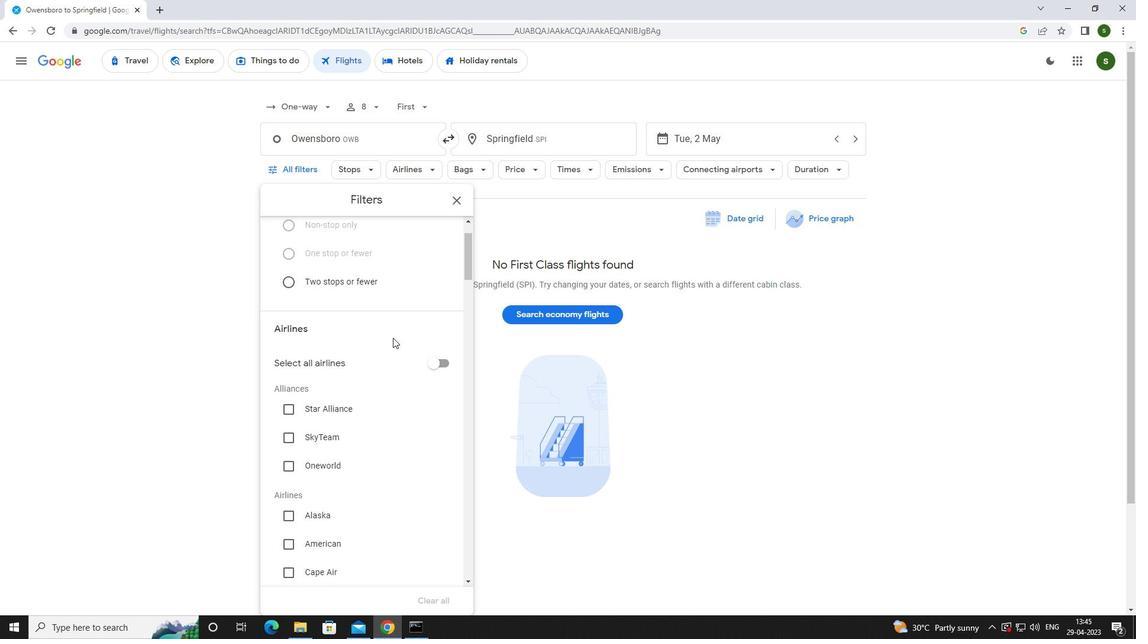 
Action: Mouse scrolled (392, 337) with delta (0, 0)
Screenshot: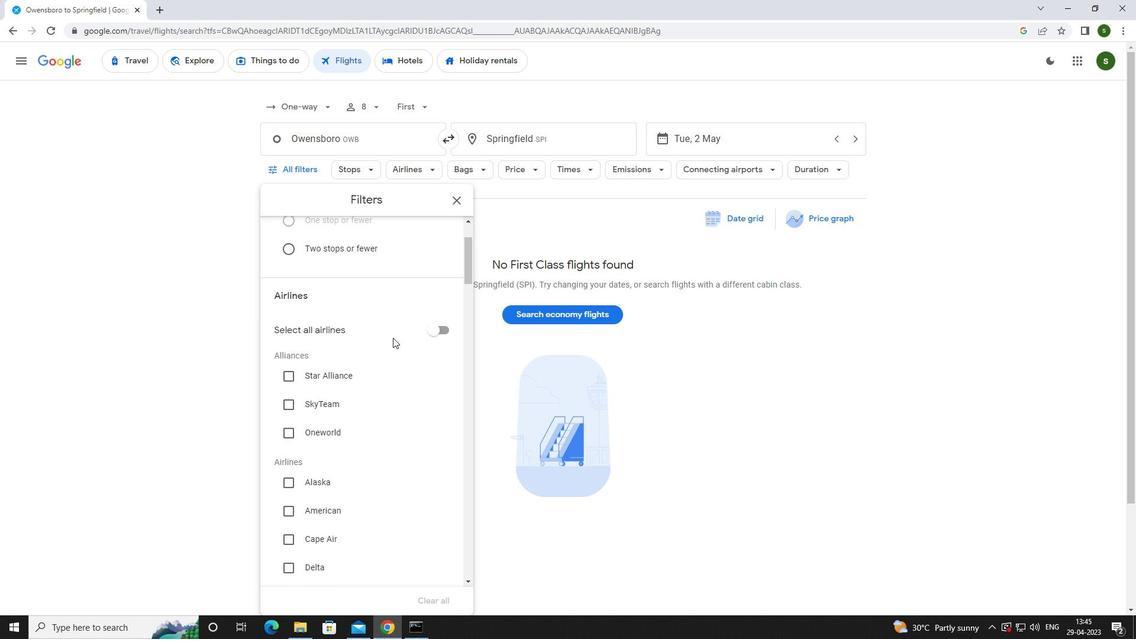 
Action: Mouse scrolled (392, 337) with delta (0, 0)
Screenshot: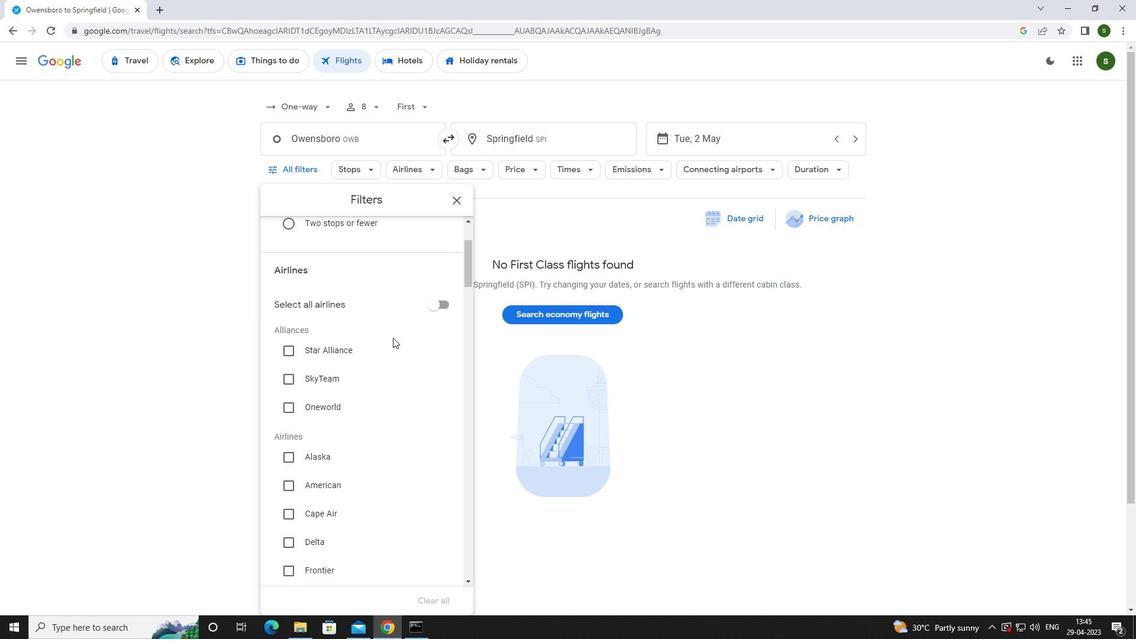 
Action: Mouse scrolled (392, 337) with delta (0, 0)
Screenshot: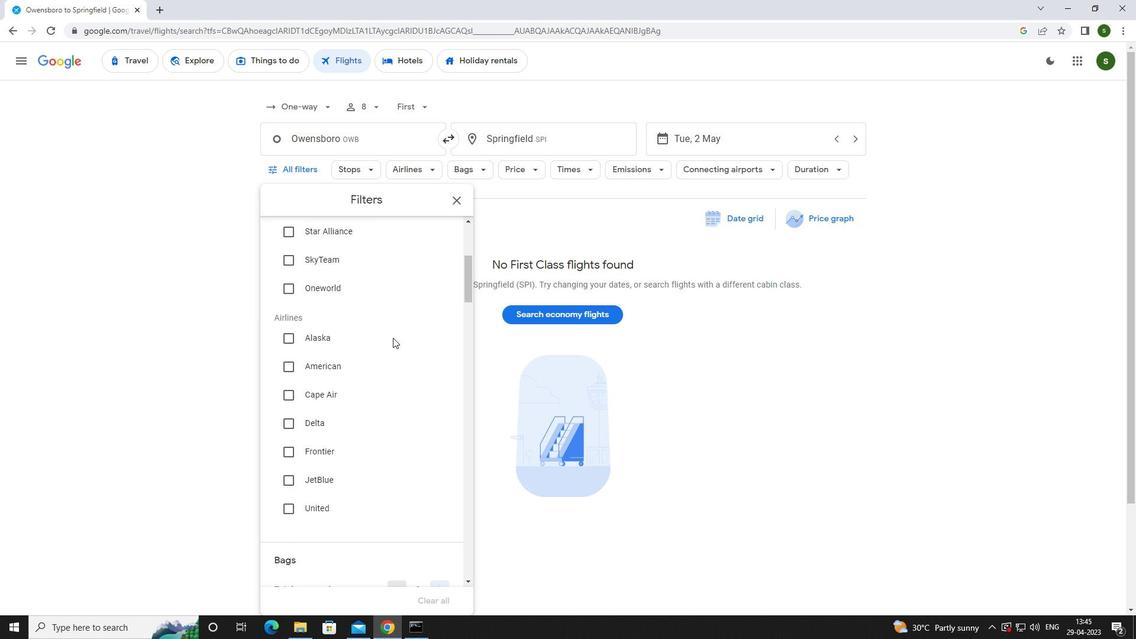 
Action: Mouse moved to (323, 420)
Screenshot: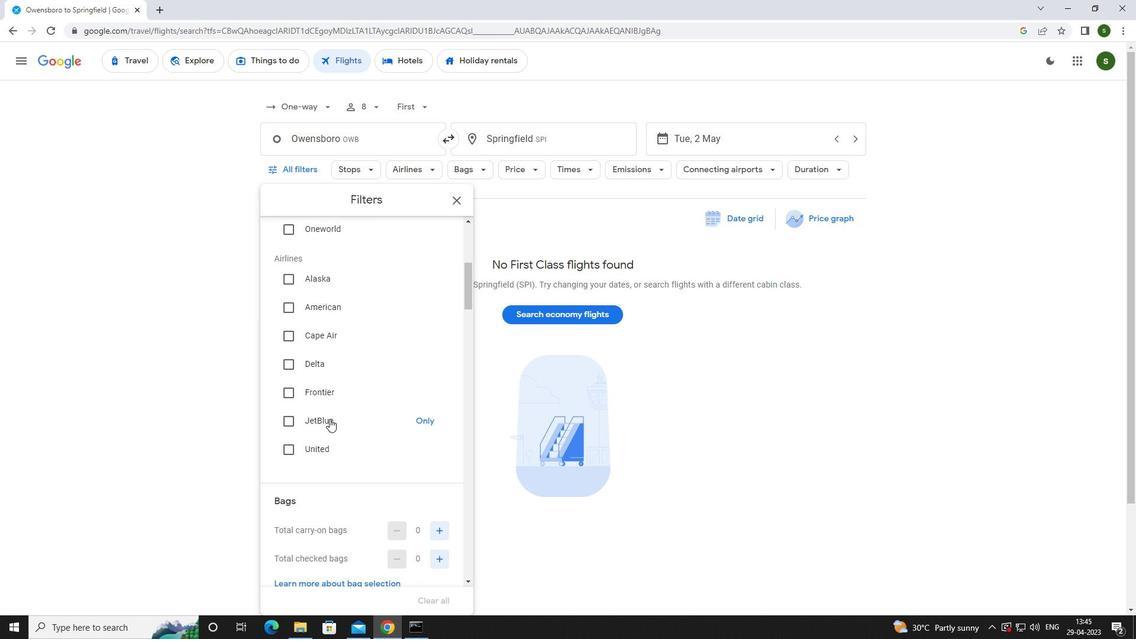 
Action: Mouse pressed left at (323, 420)
Screenshot: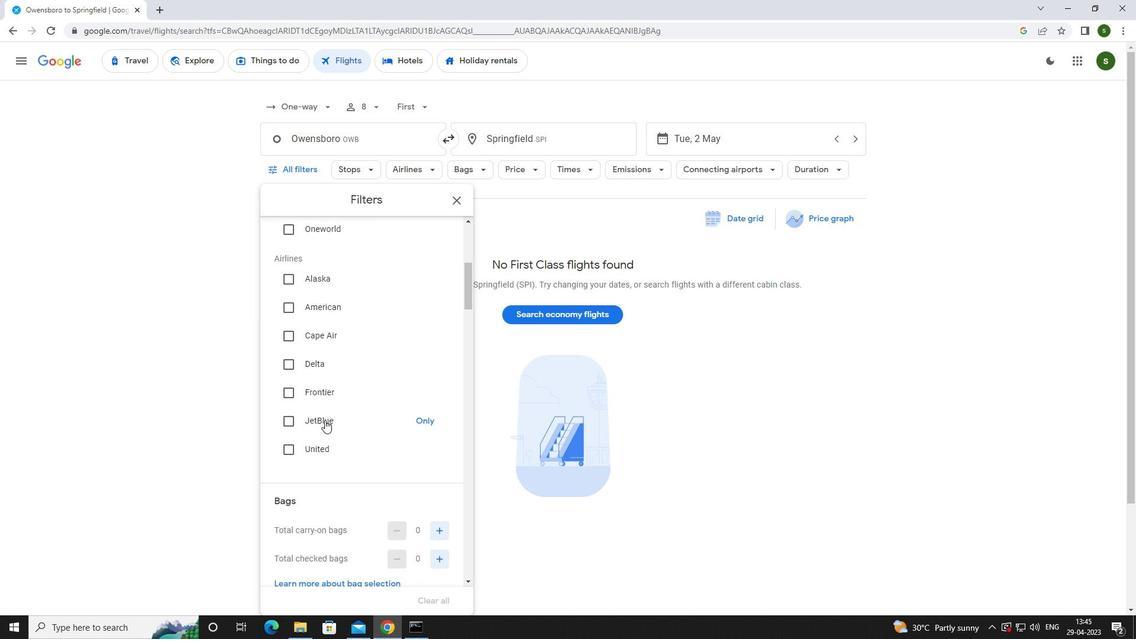 
Action: Mouse moved to (366, 389)
Screenshot: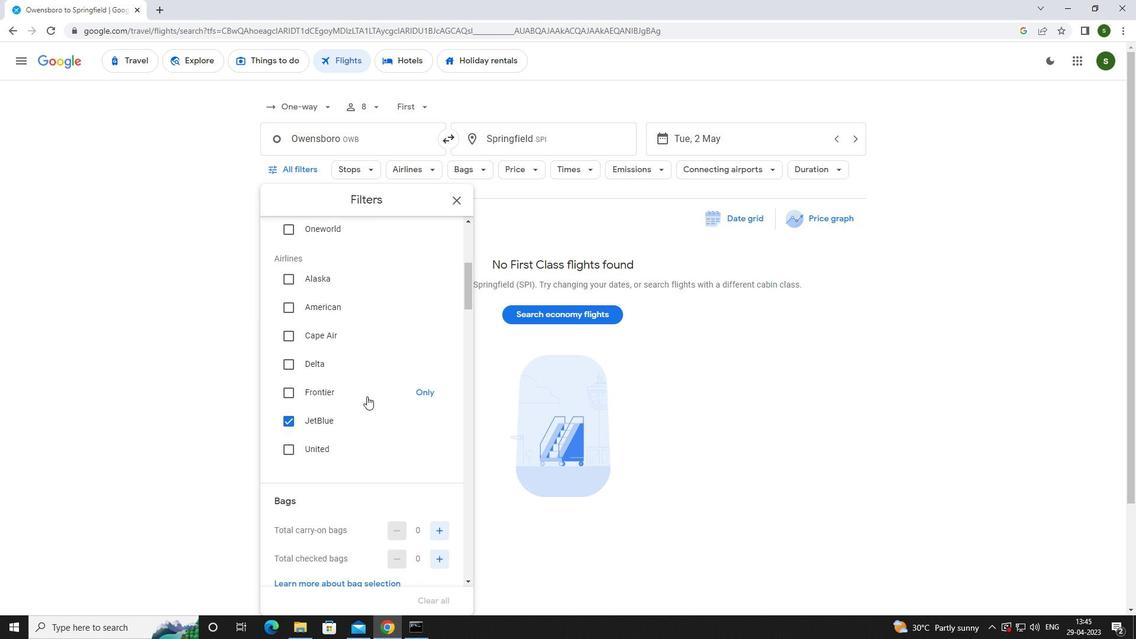 
Action: Mouse scrolled (366, 388) with delta (0, 0)
Screenshot: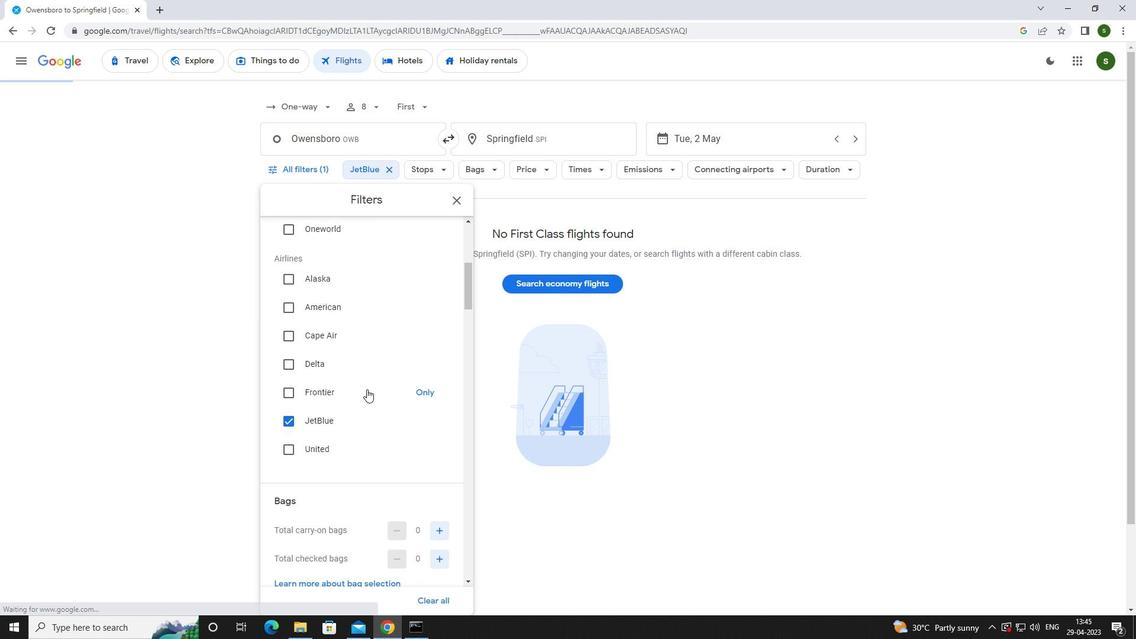 
Action: Mouse scrolled (366, 388) with delta (0, 0)
Screenshot: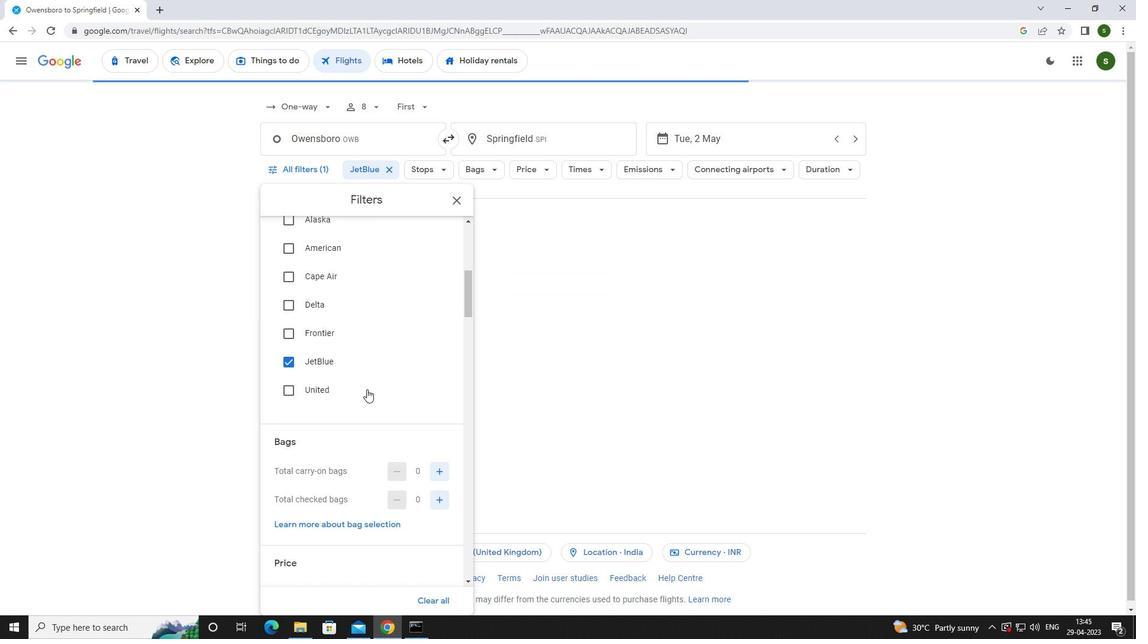 
Action: Mouse moved to (442, 414)
Screenshot: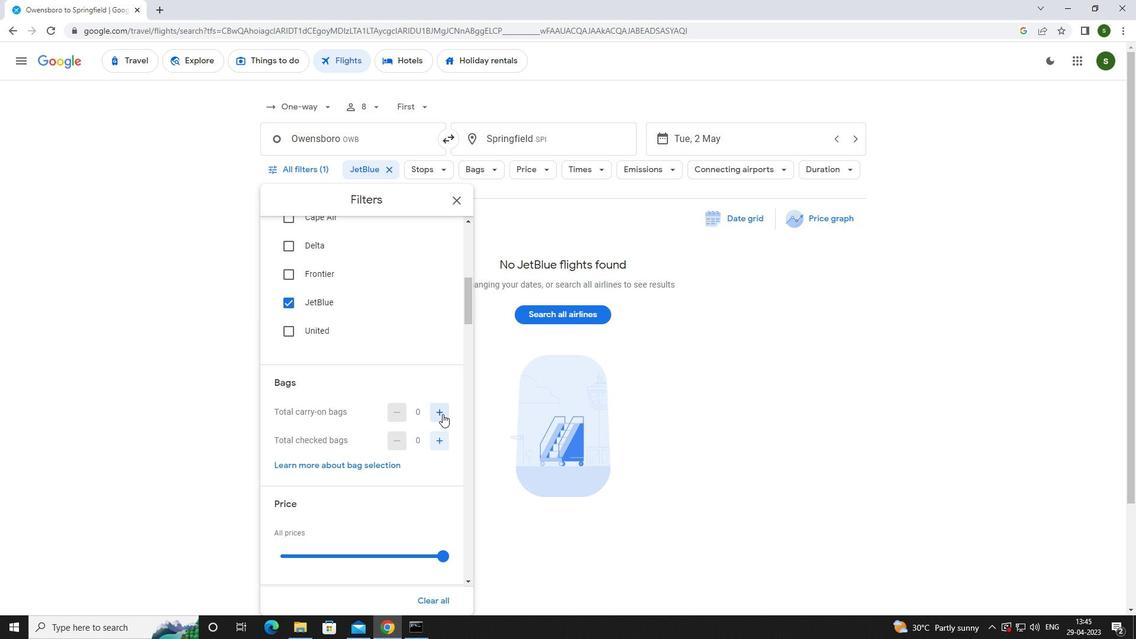 
Action: Mouse pressed left at (442, 414)
Screenshot: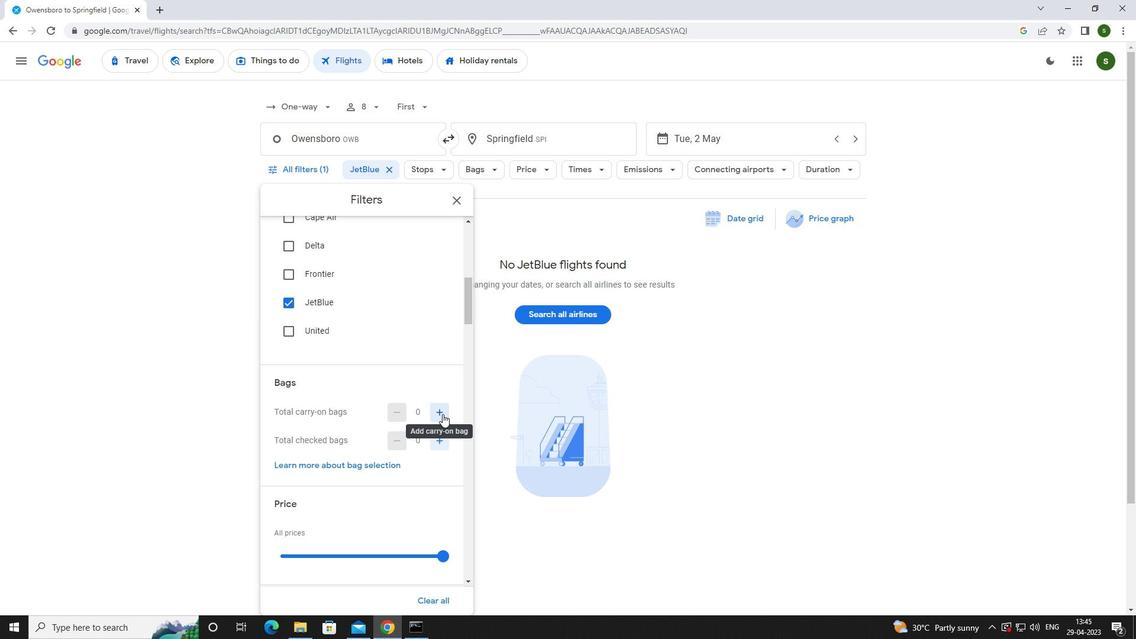 
Action: Mouse pressed left at (442, 414)
Screenshot: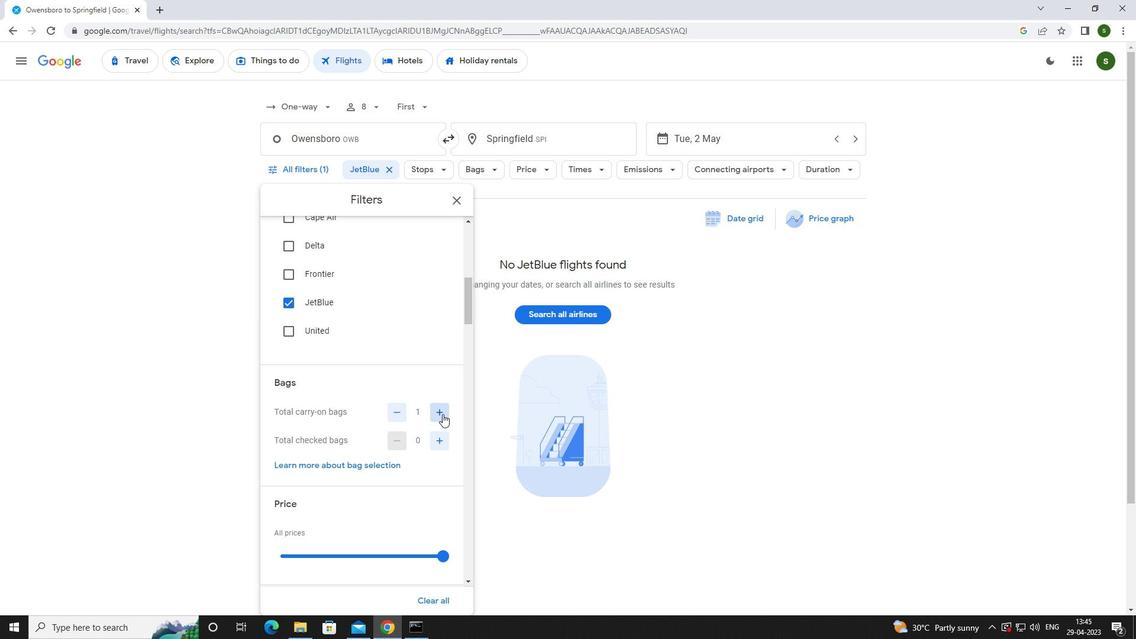 
Action: Mouse moved to (439, 442)
Screenshot: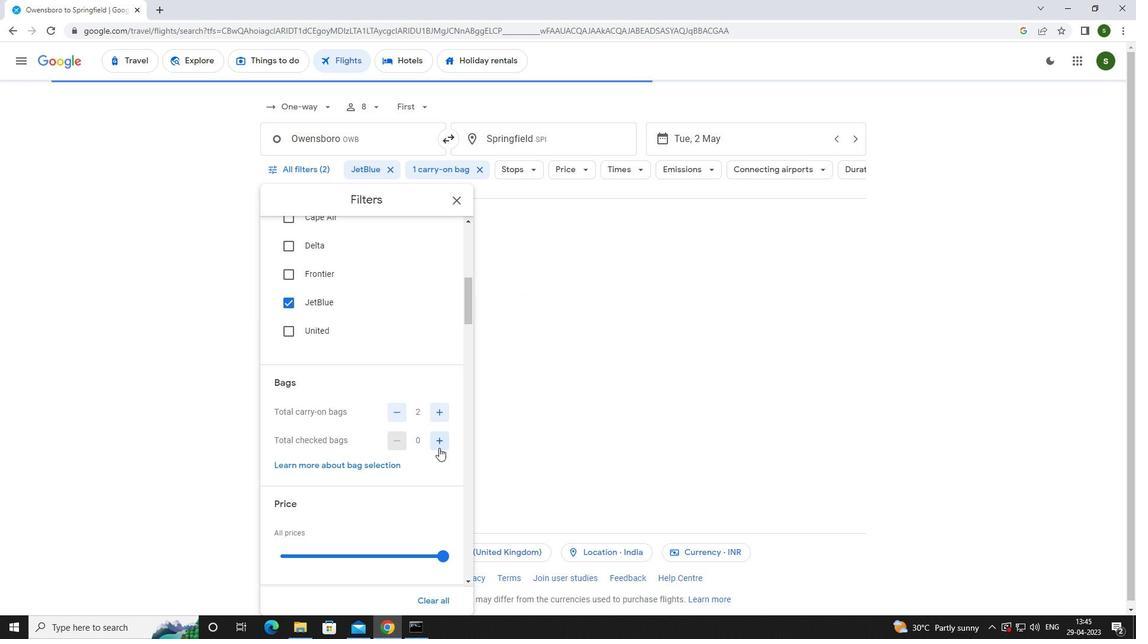 
Action: Mouse pressed left at (439, 442)
Screenshot: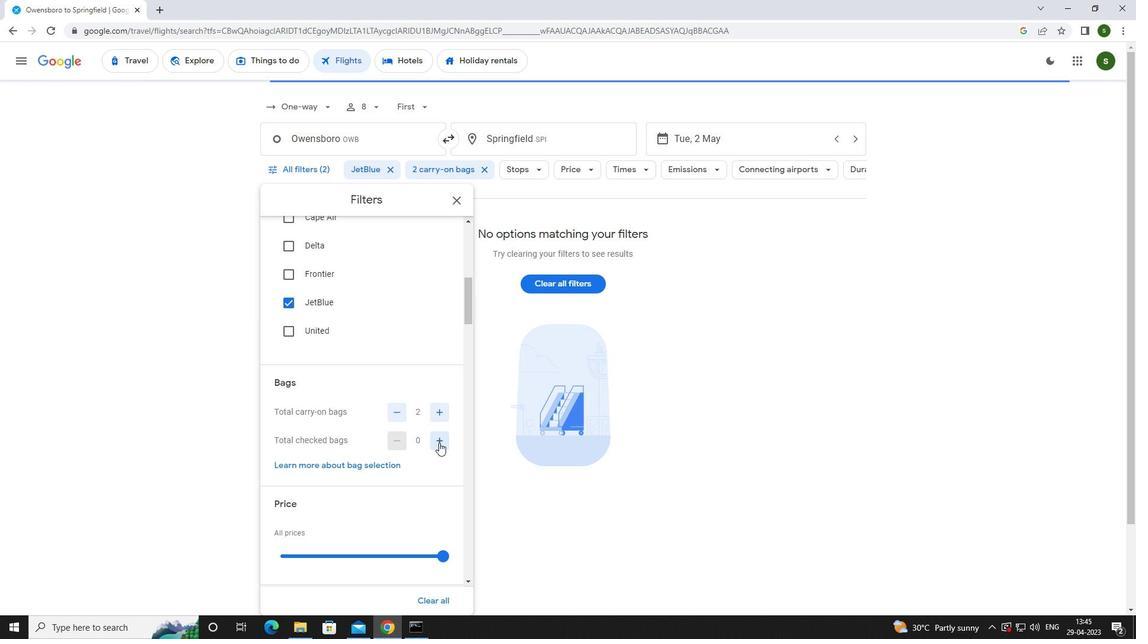 
Action: Mouse pressed left at (439, 442)
Screenshot: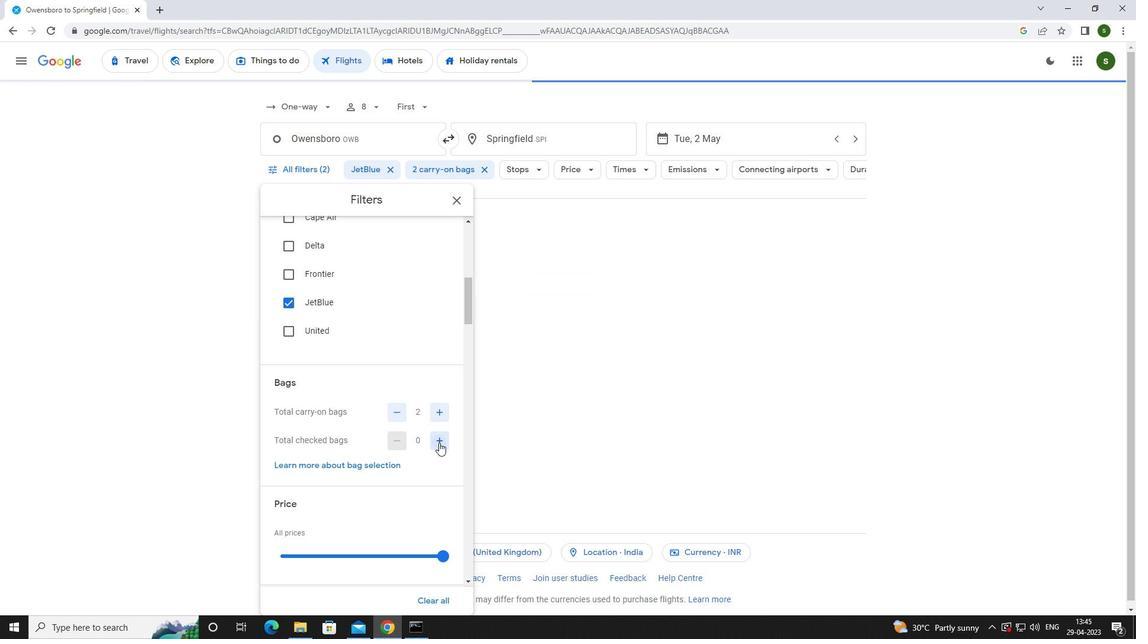 
Action: Mouse pressed left at (439, 442)
Screenshot: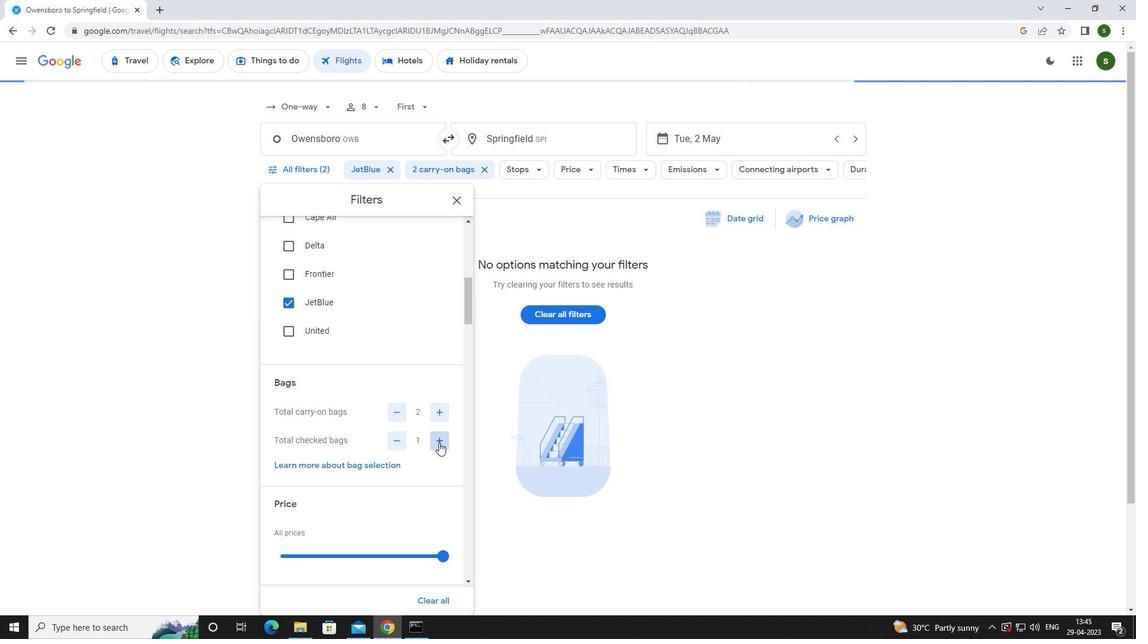 
Action: Mouse pressed left at (439, 442)
Screenshot: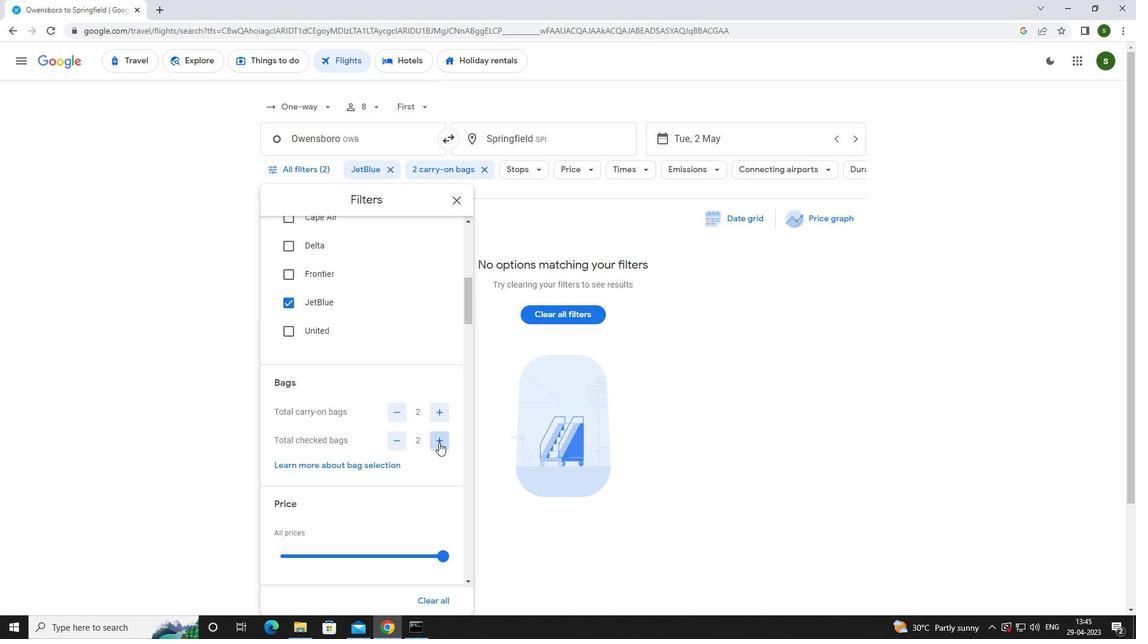 
Action: Mouse pressed left at (439, 442)
Screenshot: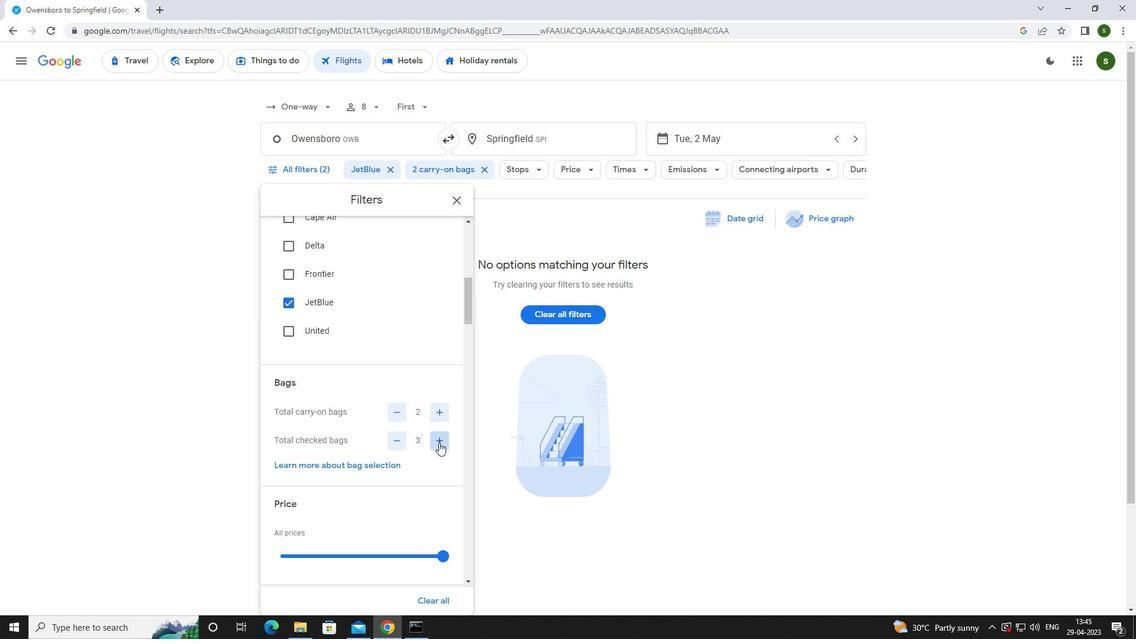 
Action: Mouse pressed left at (439, 442)
Screenshot: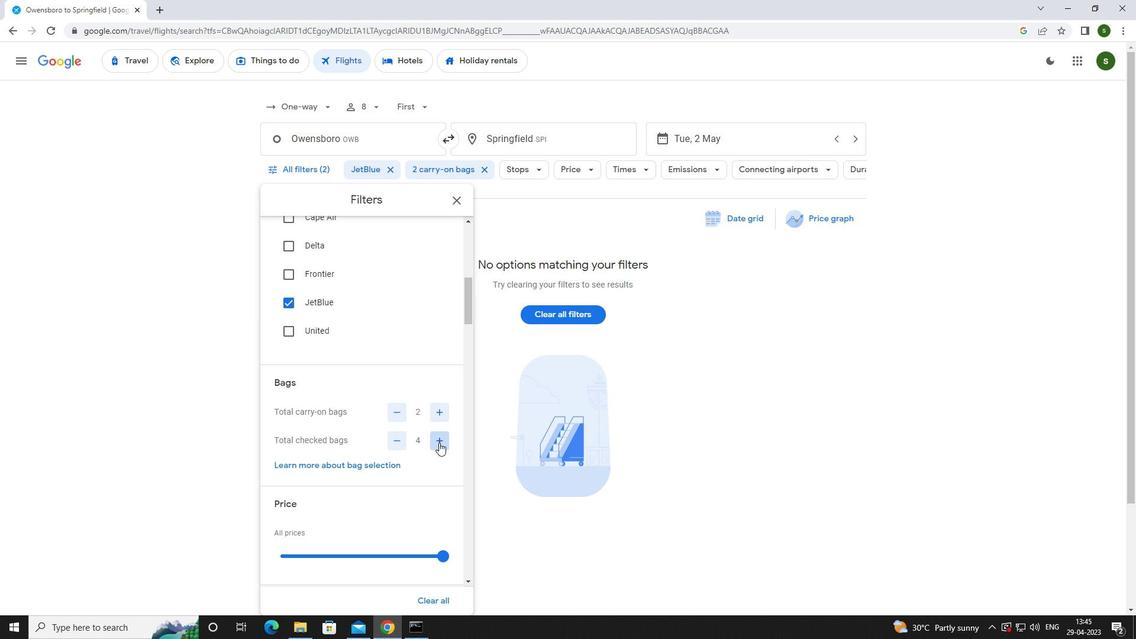 
Action: Mouse moved to (387, 433)
Screenshot: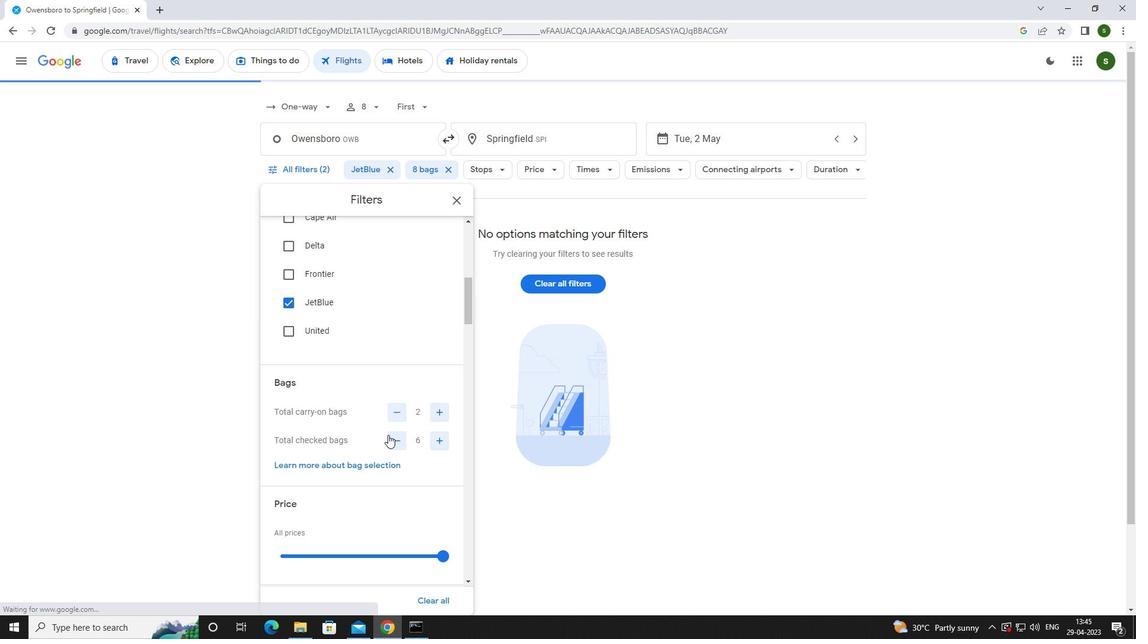 
Action: Mouse scrolled (387, 433) with delta (0, 0)
Screenshot: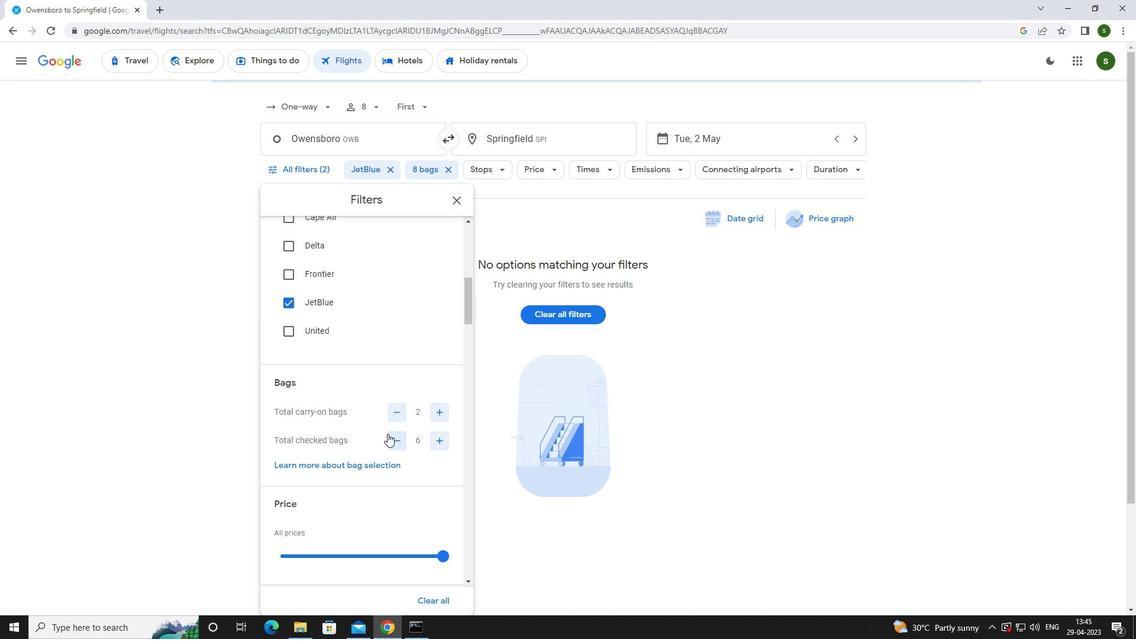 
Action: Mouse scrolled (387, 433) with delta (0, 0)
Screenshot: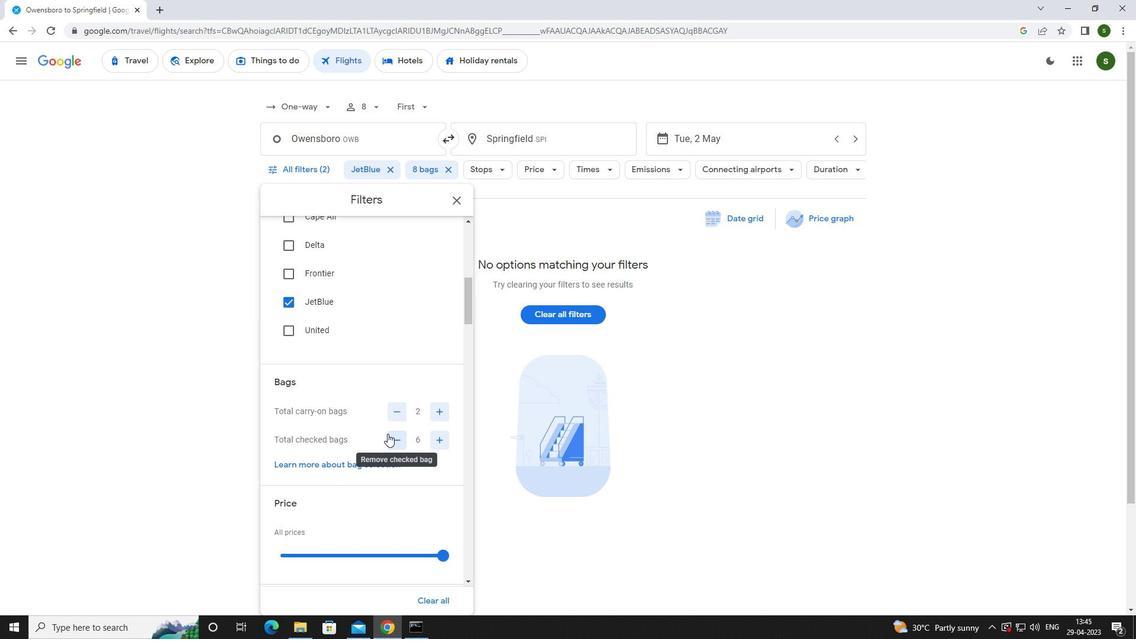 
Action: Mouse moved to (446, 438)
Screenshot: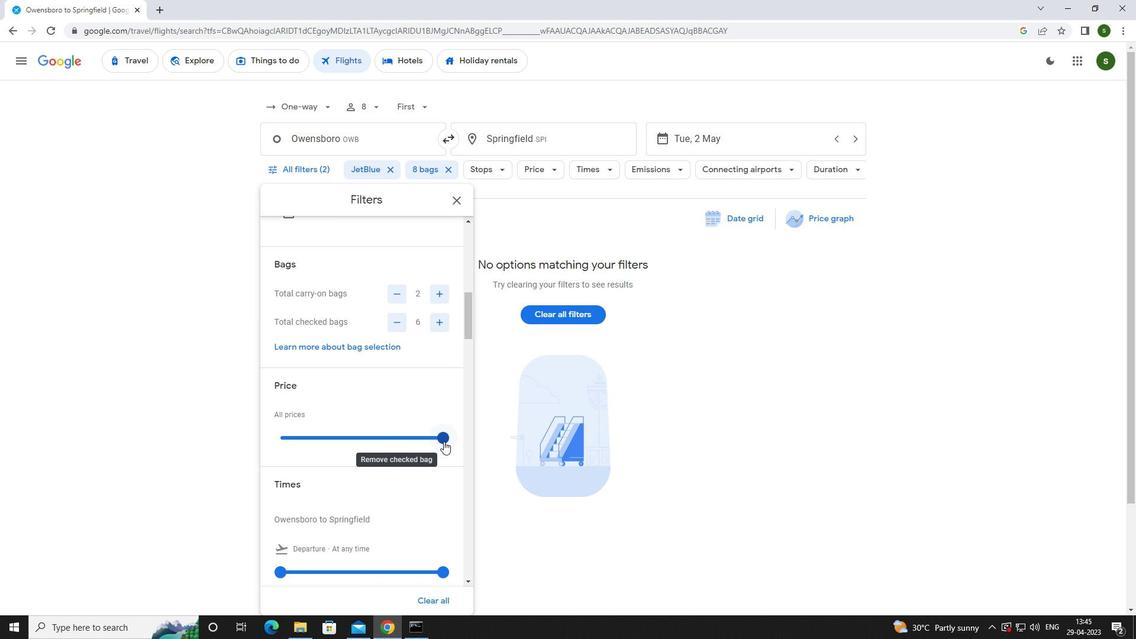 
Action: Mouse pressed left at (446, 438)
Screenshot: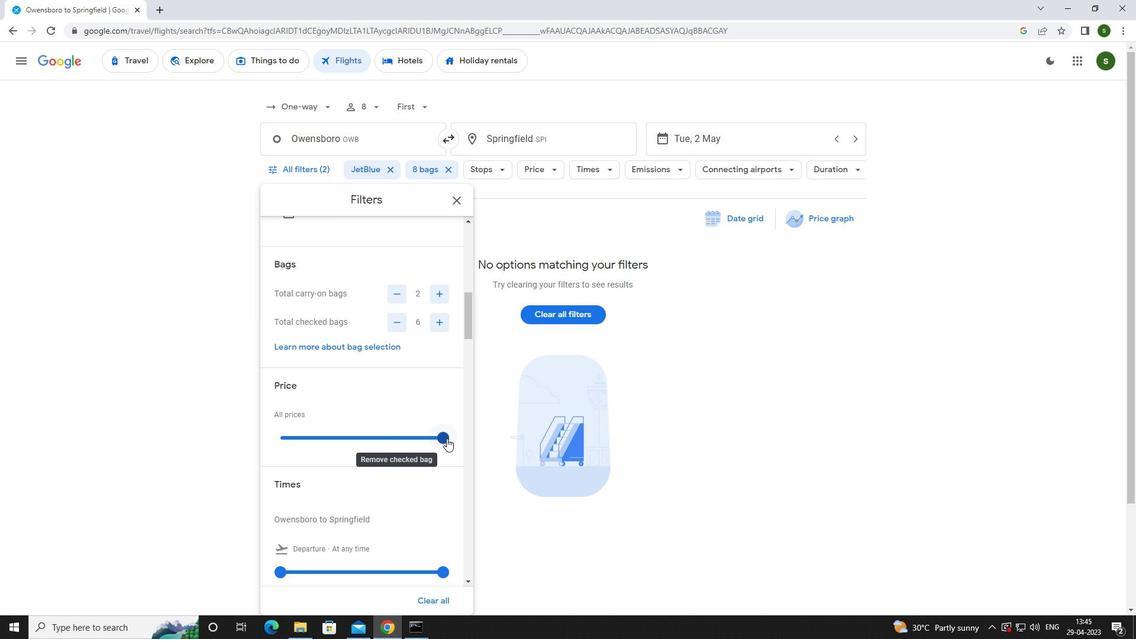 
Action: Mouse moved to (393, 455)
Screenshot: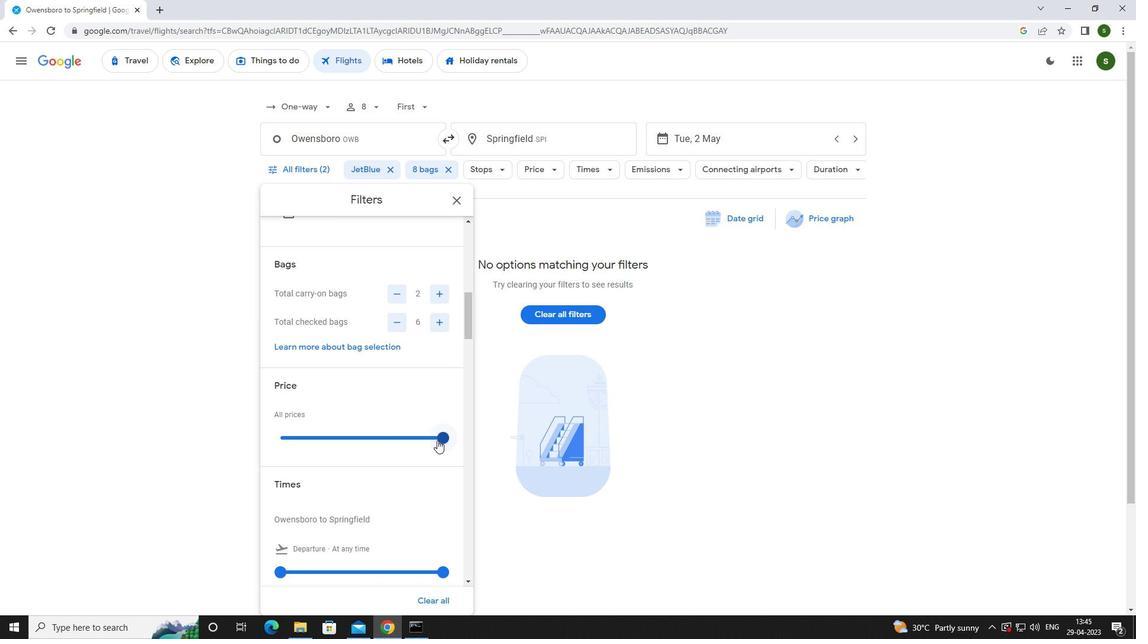 
Action: Mouse scrolled (393, 455) with delta (0, 0)
Screenshot: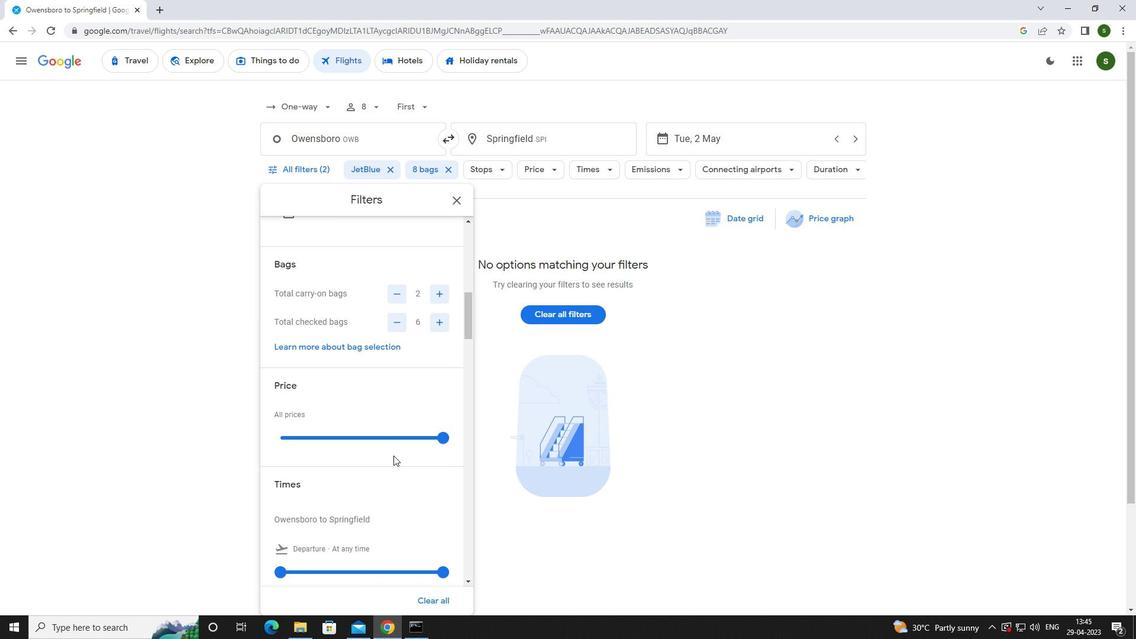 
Action: Mouse scrolled (393, 455) with delta (0, 0)
Screenshot: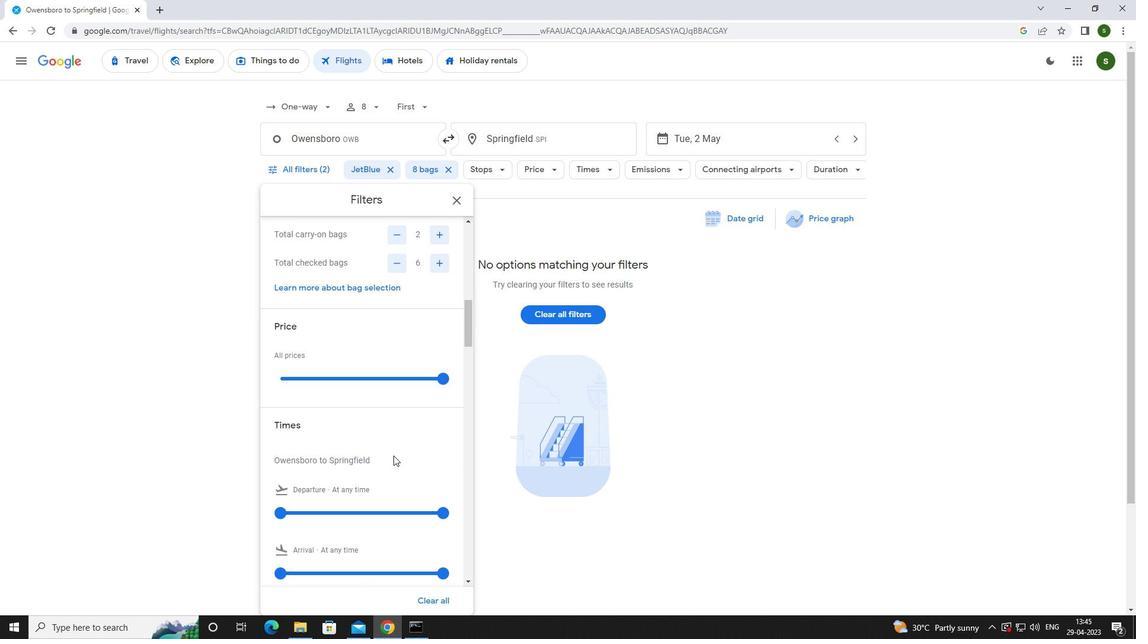 
Action: Mouse moved to (281, 454)
Screenshot: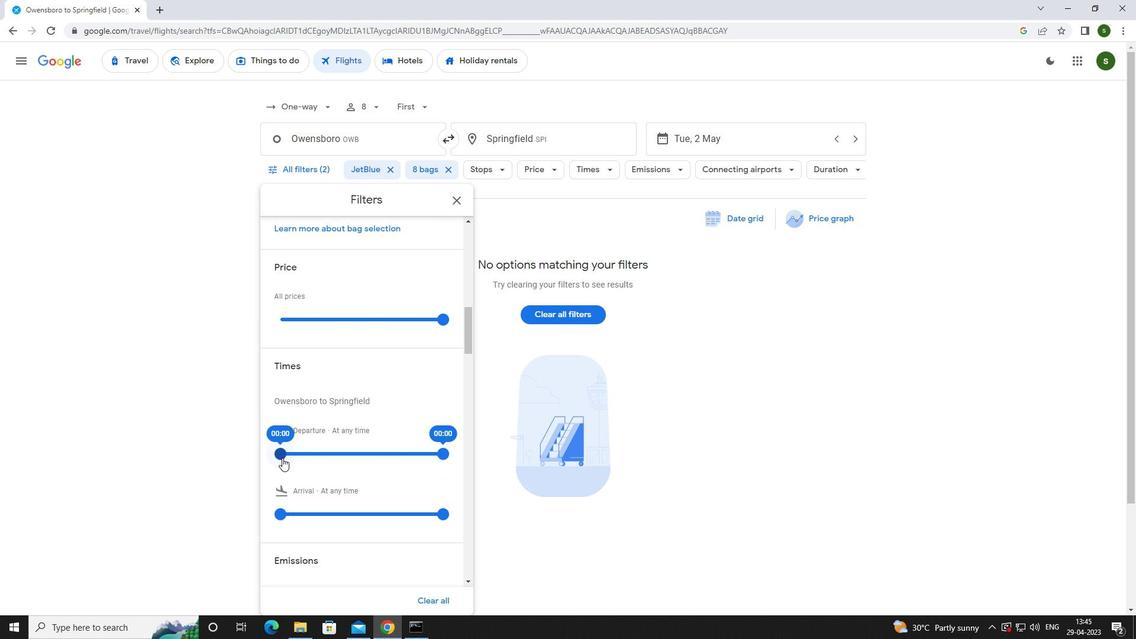 
Action: Mouse pressed left at (281, 454)
Screenshot: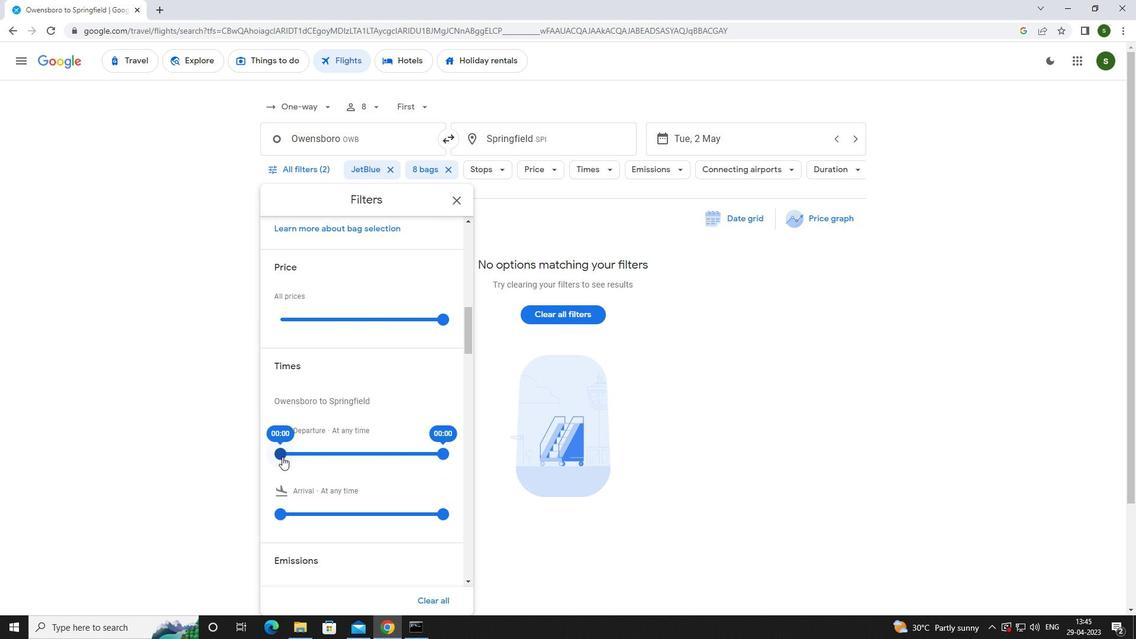 
Action: Mouse moved to (694, 410)
Screenshot: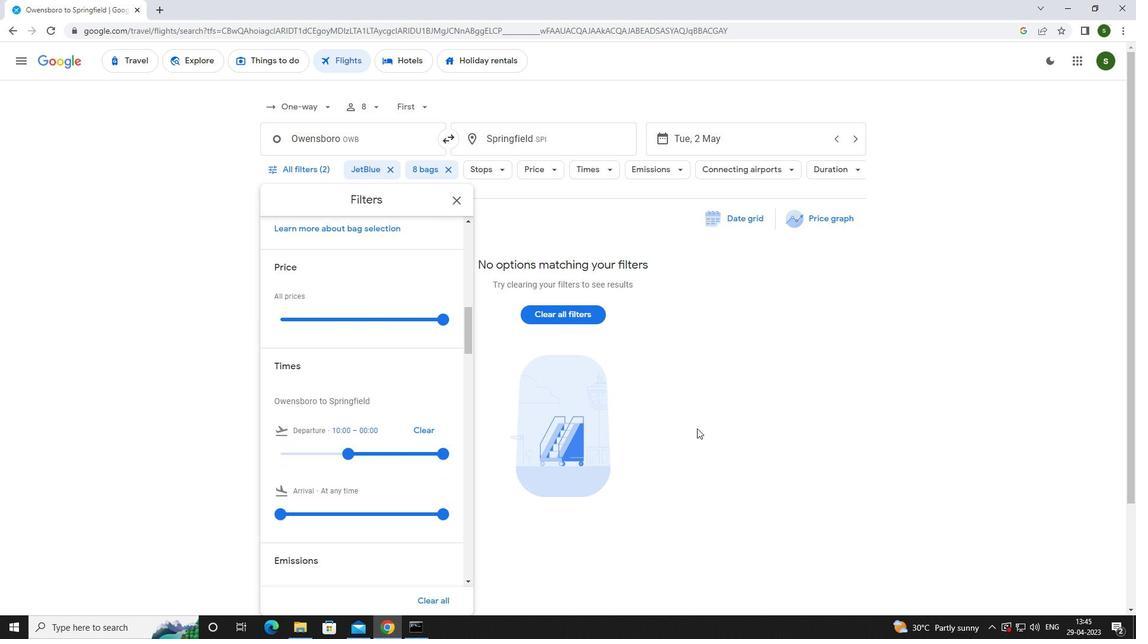 
Action: Mouse pressed left at (694, 410)
Screenshot: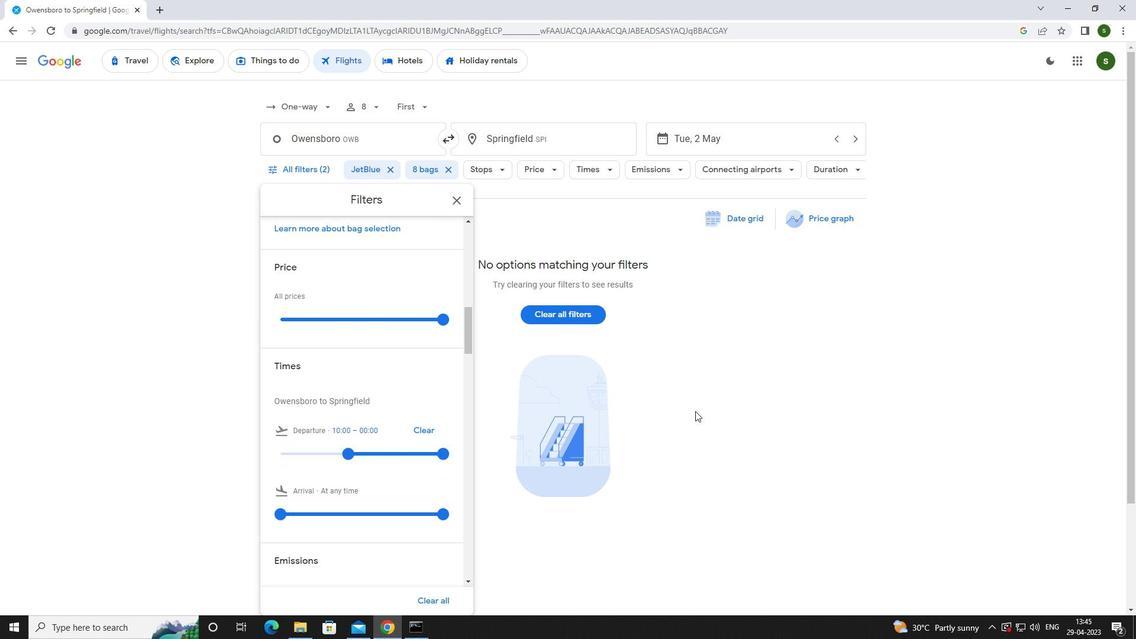 
Action: Mouse moved to (694, 407)
Screenshot: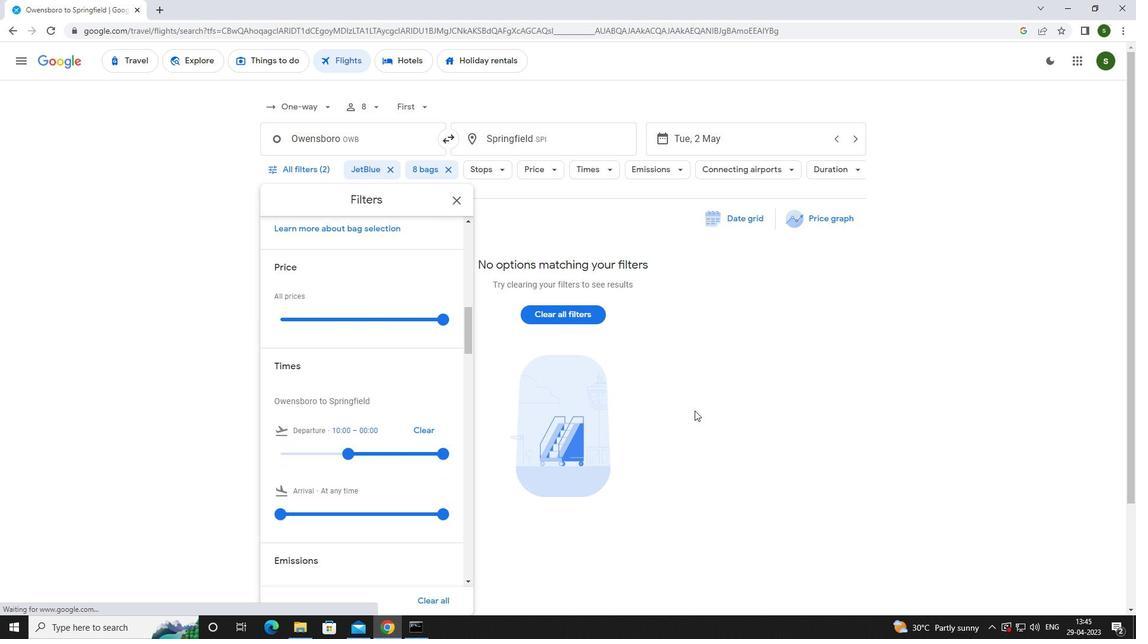
